 Task: Create a due date automation trigger when advanced on, 2 hours after a card is due add fields with custom field "Resume" set to a date between 1 and 7 working days ago.
Action: Mouse moved to (1105, 330)
Screenshot: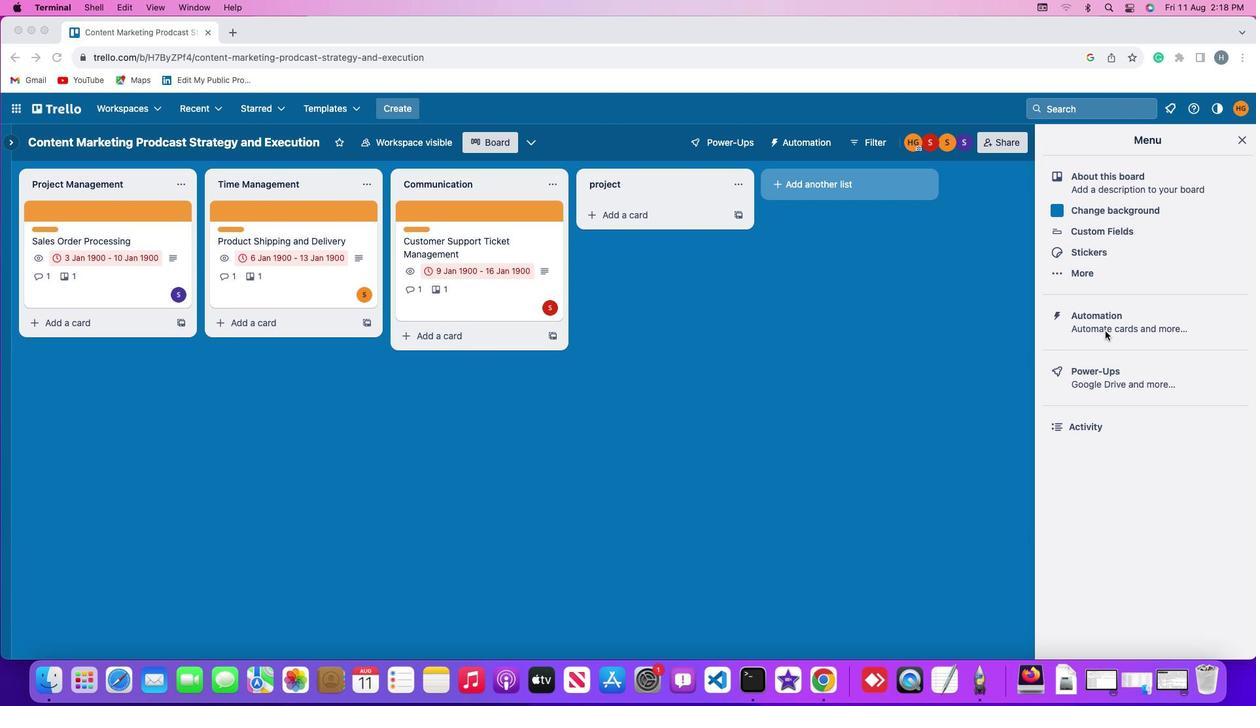 
Action: Mouse pressed left at (1105, 330)
Screenshot: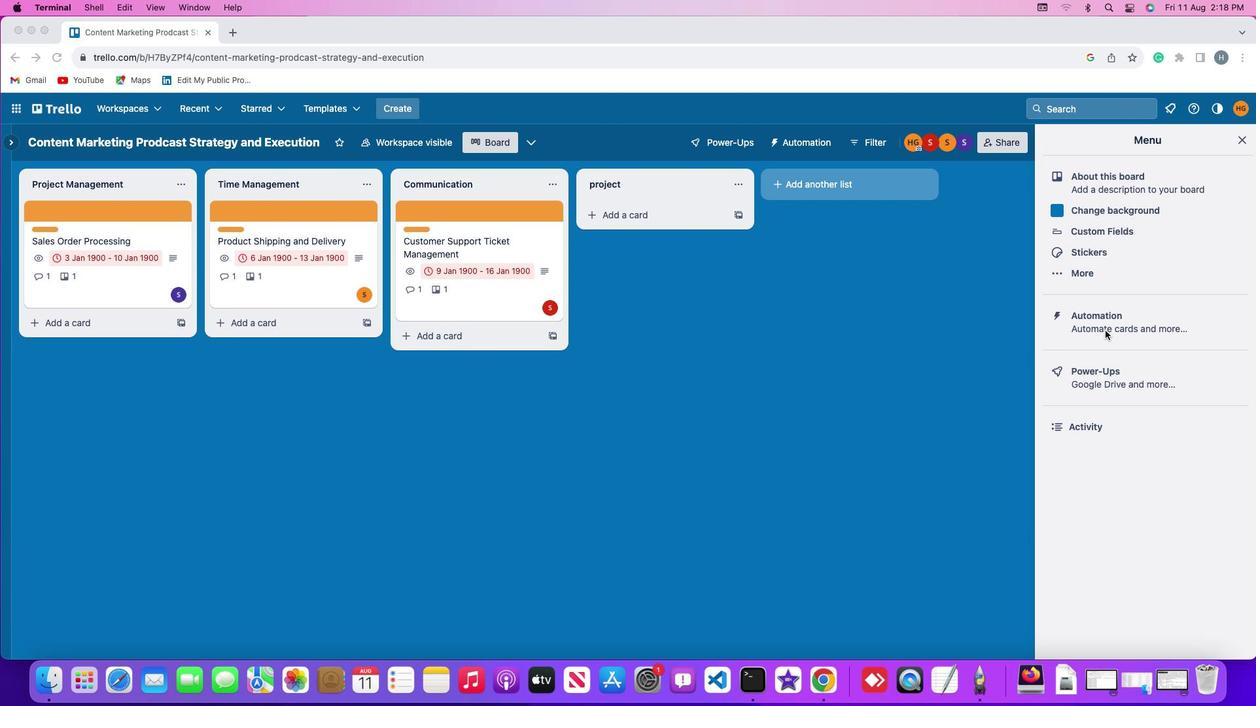 
Action: Mouse pressed left at (1105, 330)
Screenshot: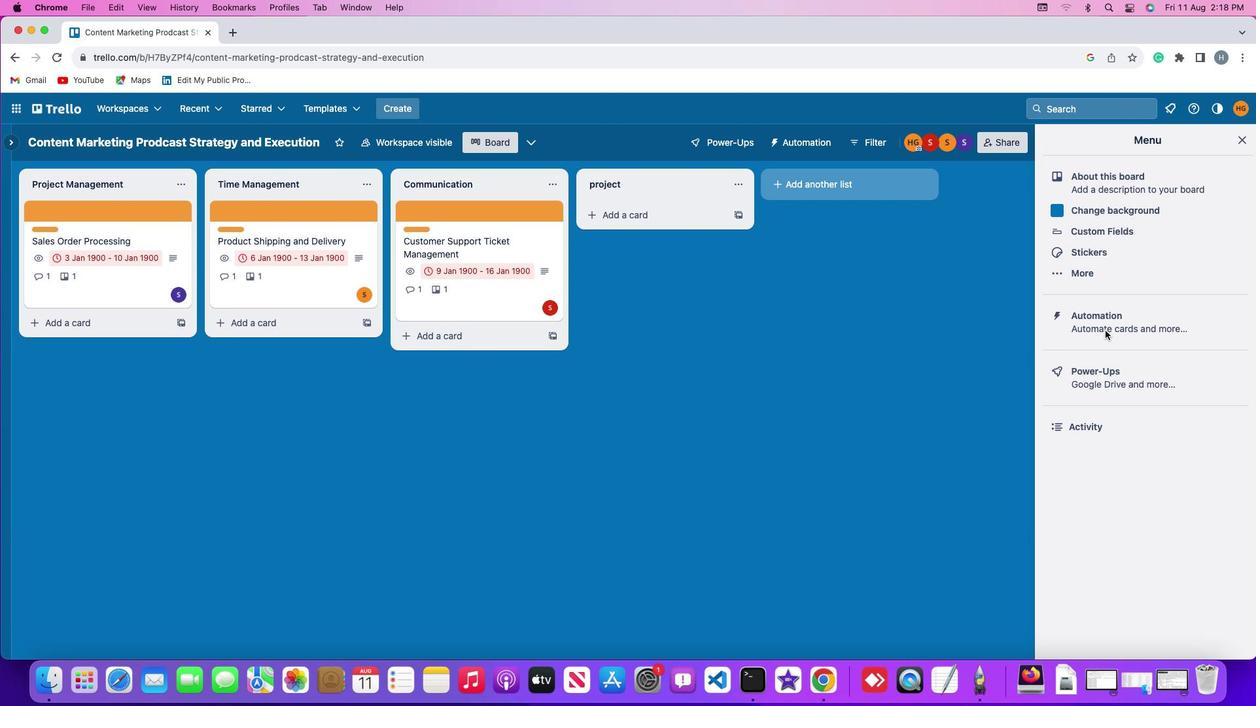 
Action: Mouse moved to (85, 308)
Screenshot: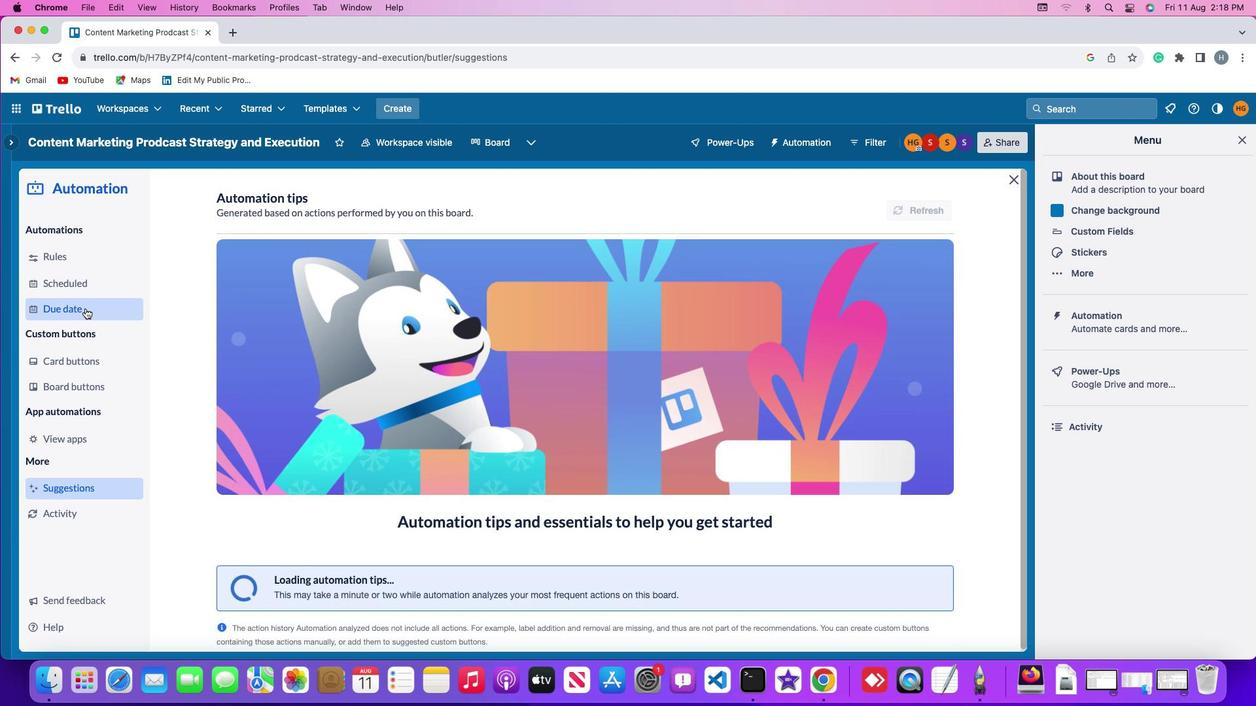 
Action: Mouse pressed left at (85, 308)
Screenshot: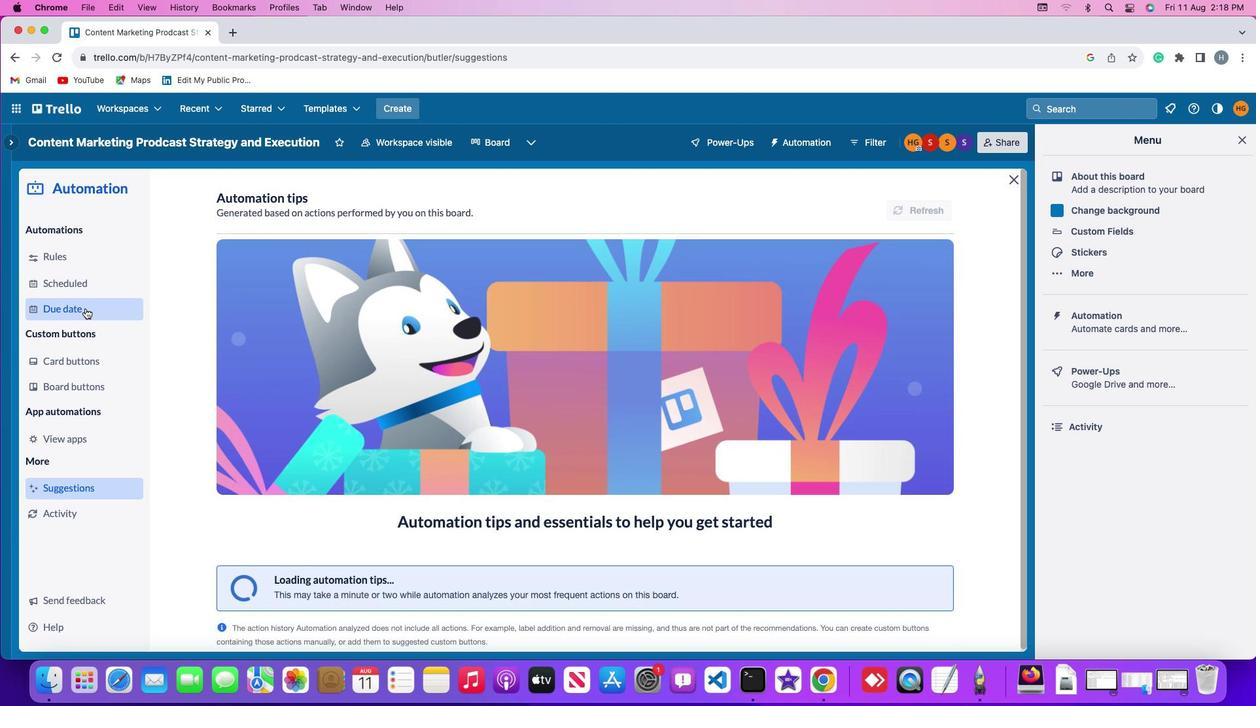 
Action: Mouse moved to (872, 195)
Screenshot: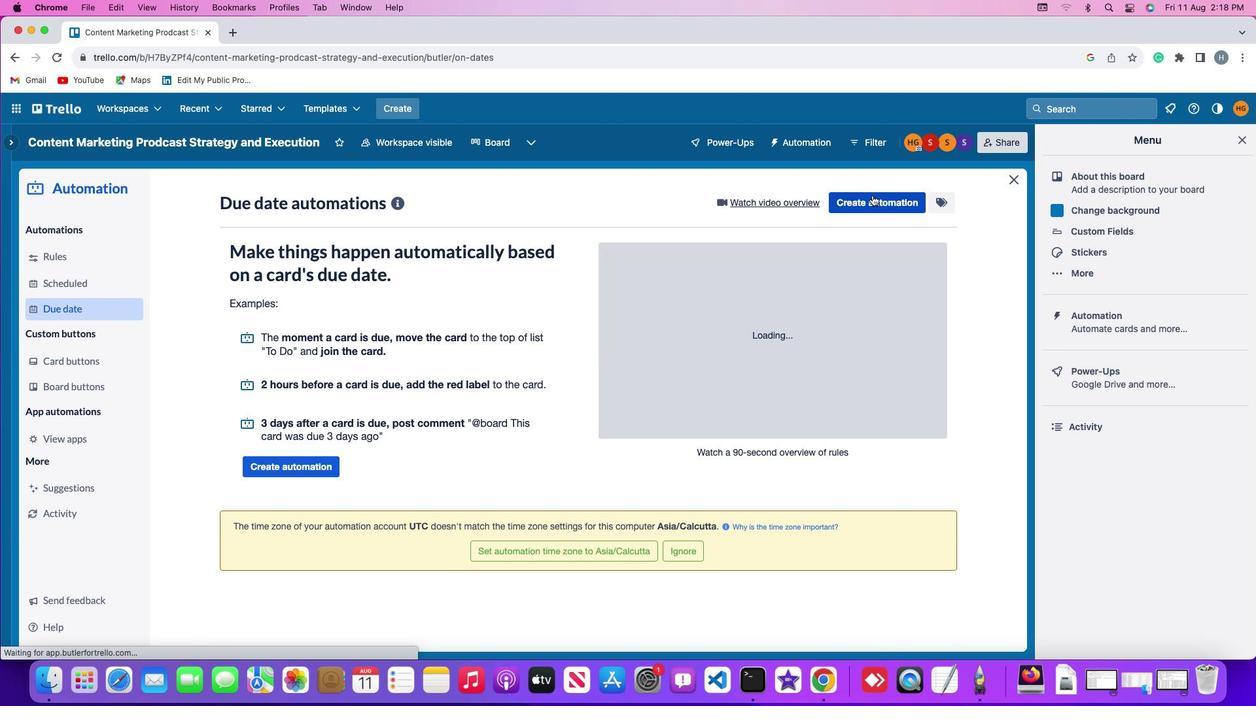 
Action: Mouse pressed left at (872, 195)
Screenshot: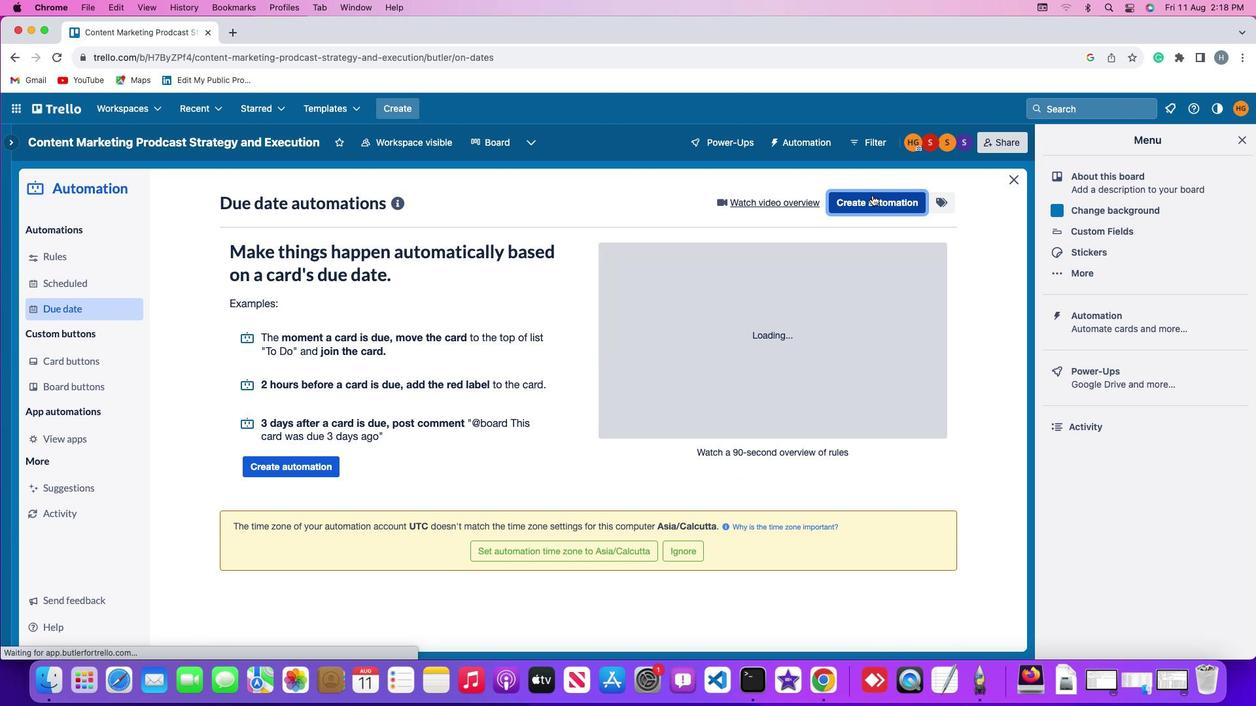 
Action: Mouse moved to (278, 325)
Screenshot: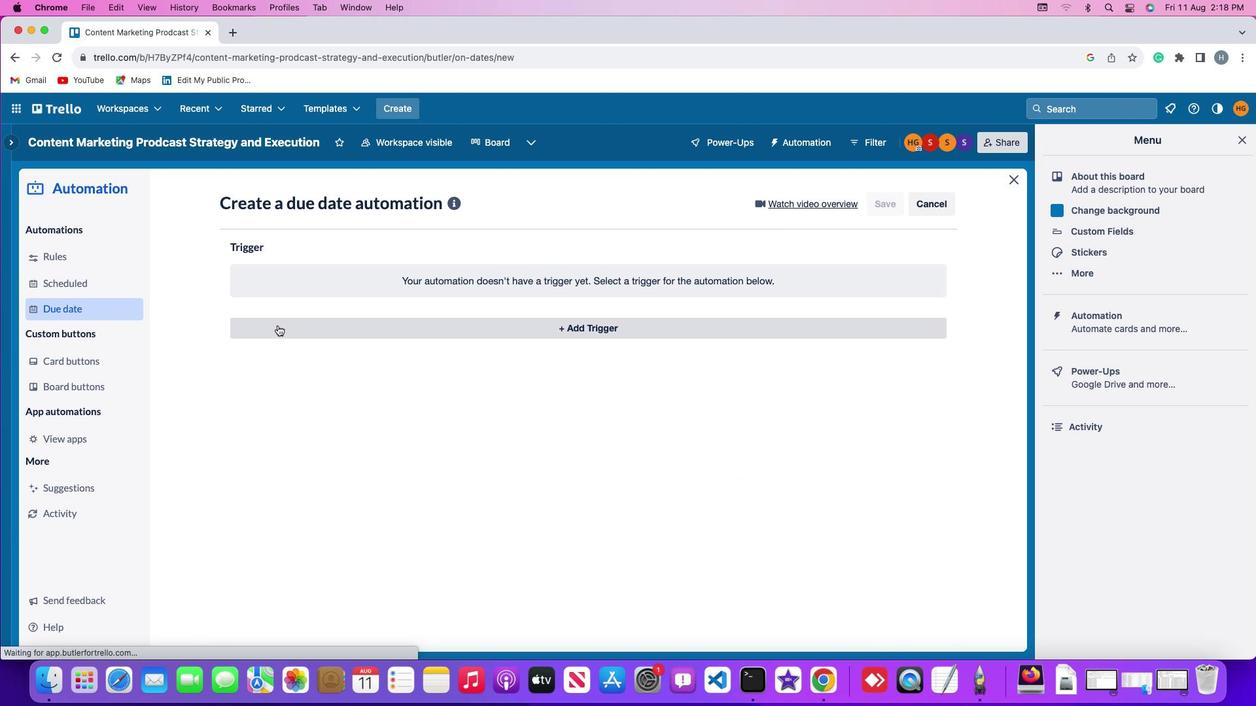 
Action: Mouse pressed left at (278, 325)
Screenshot: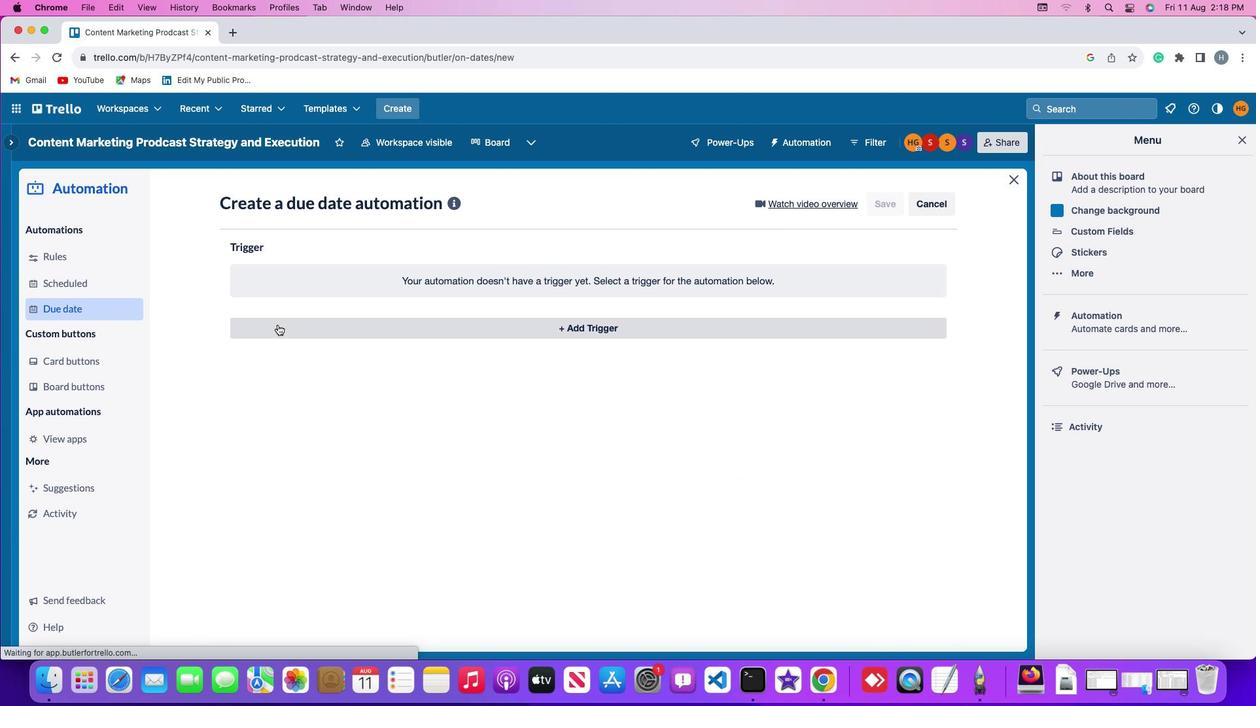 
Action: Mouse moved to (257, 524)
Screenshot: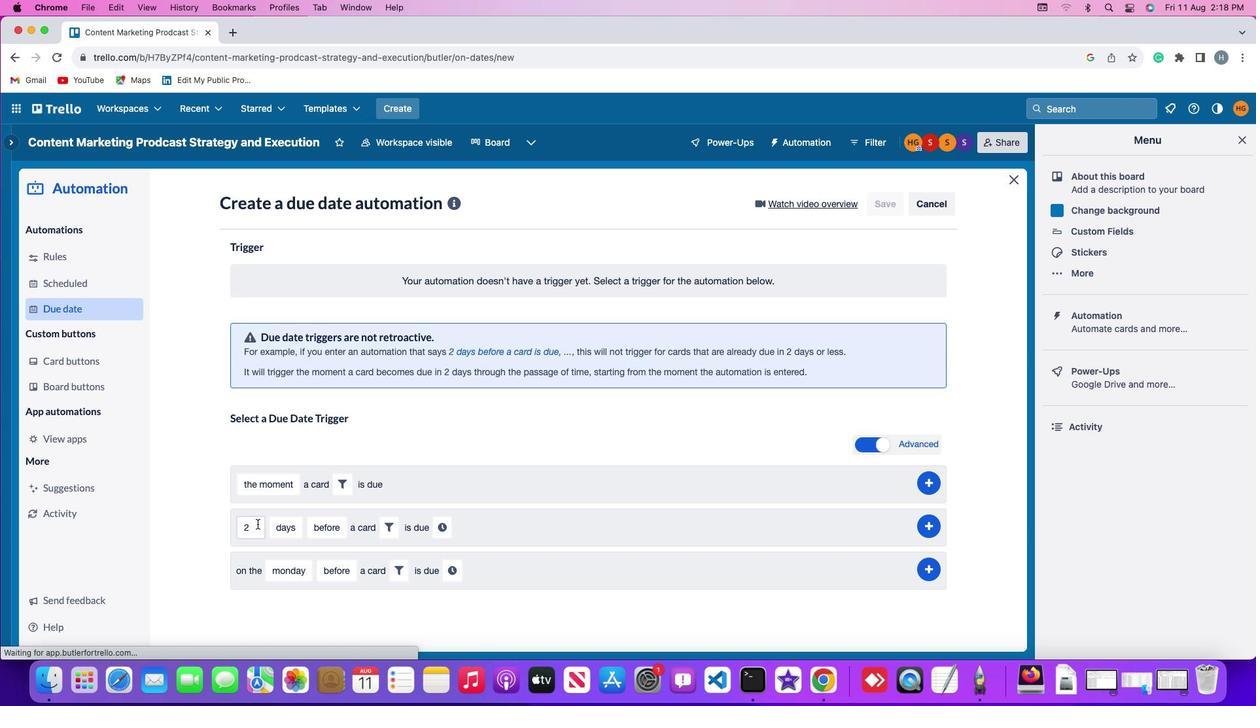 
Action: Mouse pressed left at (257, 524)
Screenshot: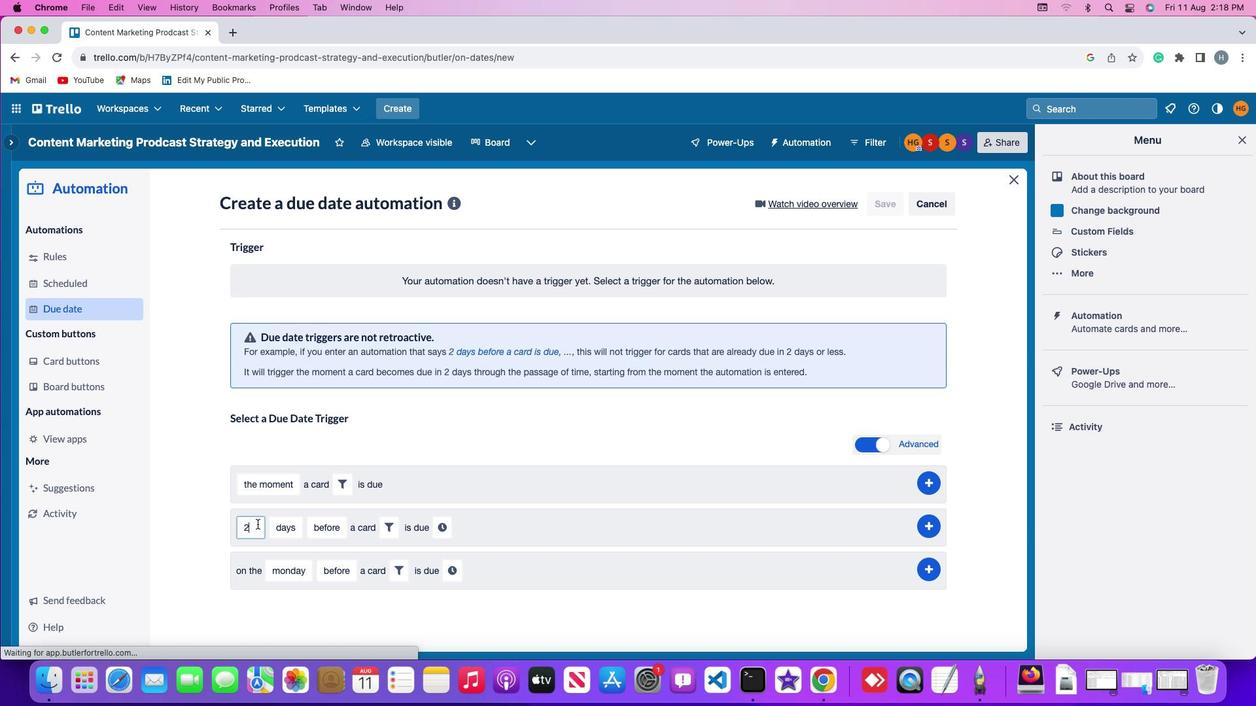 
Action: Mouse moved to (255, 523)
Screenshot: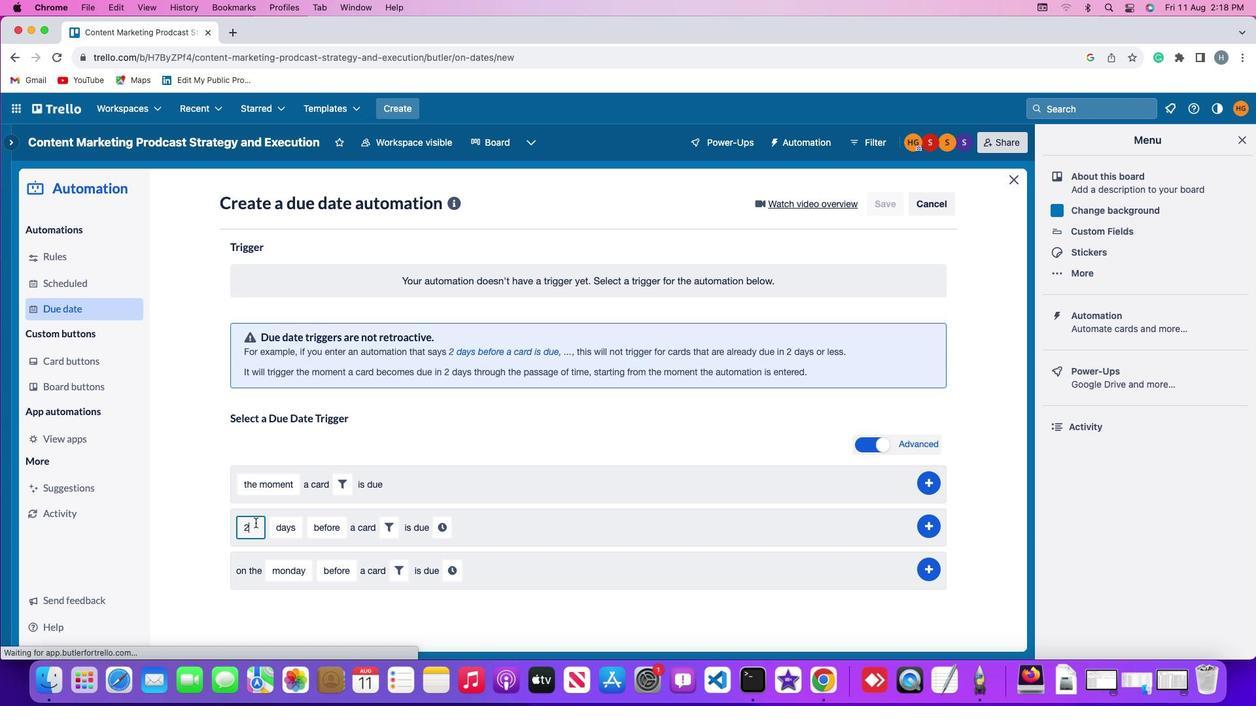 
Action: Key pressed Key.backspace
Screenshot: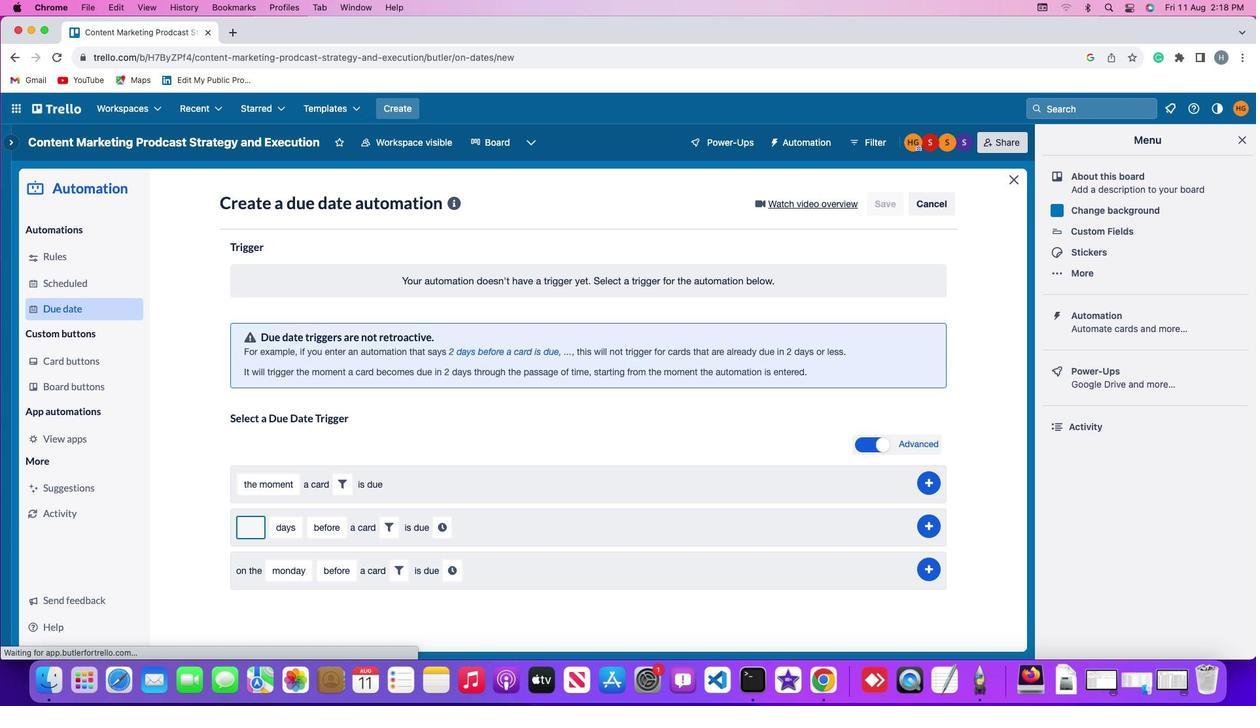 
Action: Mouse moved to (255, 524)
Screenshot: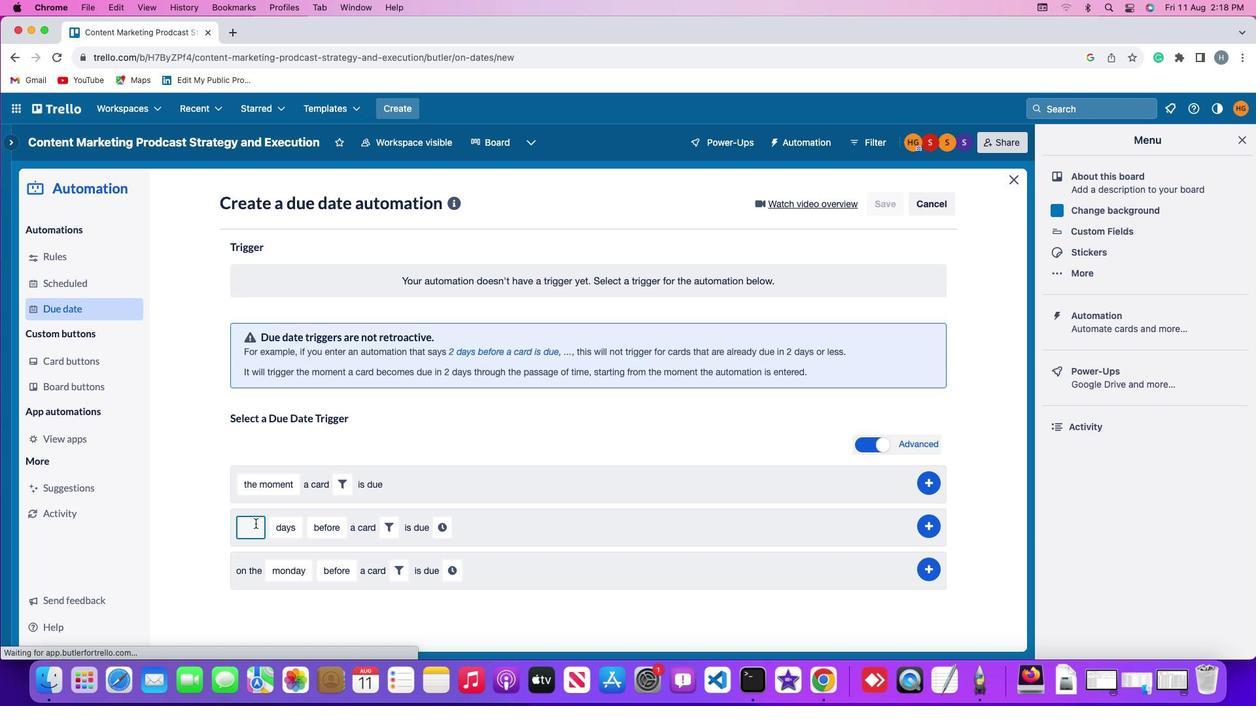 
Action: Key pressed '2'
Screenshot: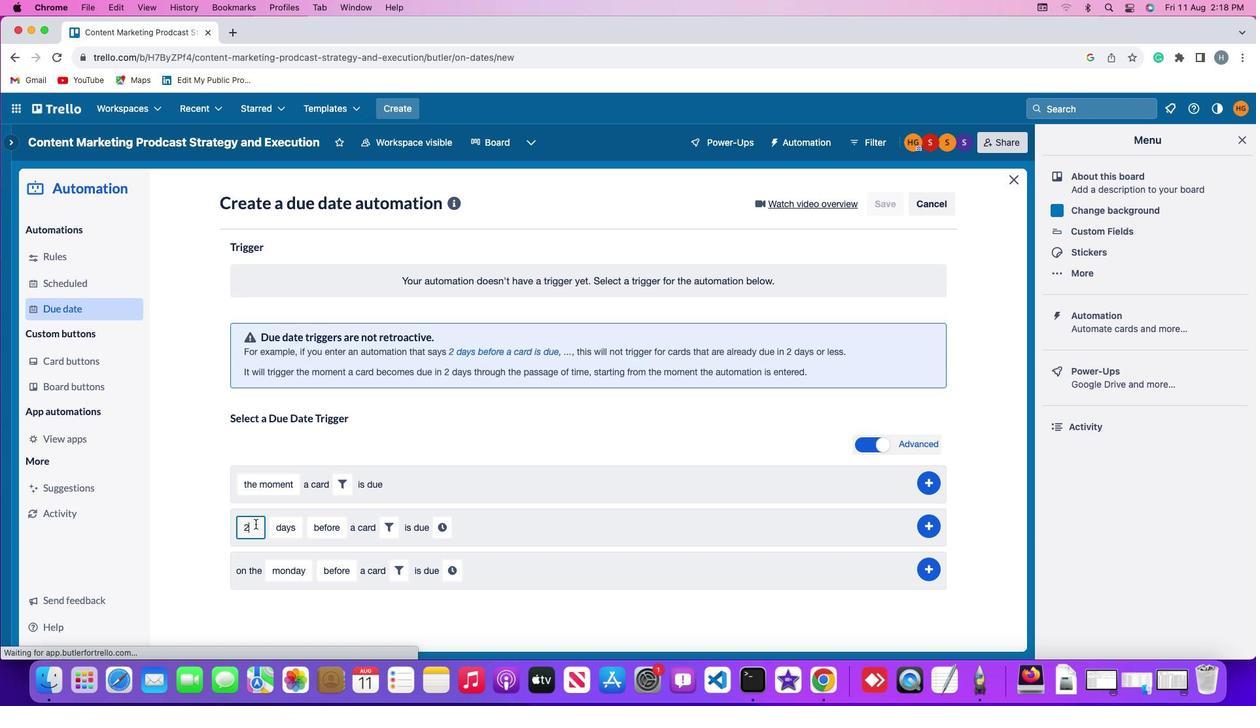 
Action: Mouse moved to (278, 531)
Screenshot: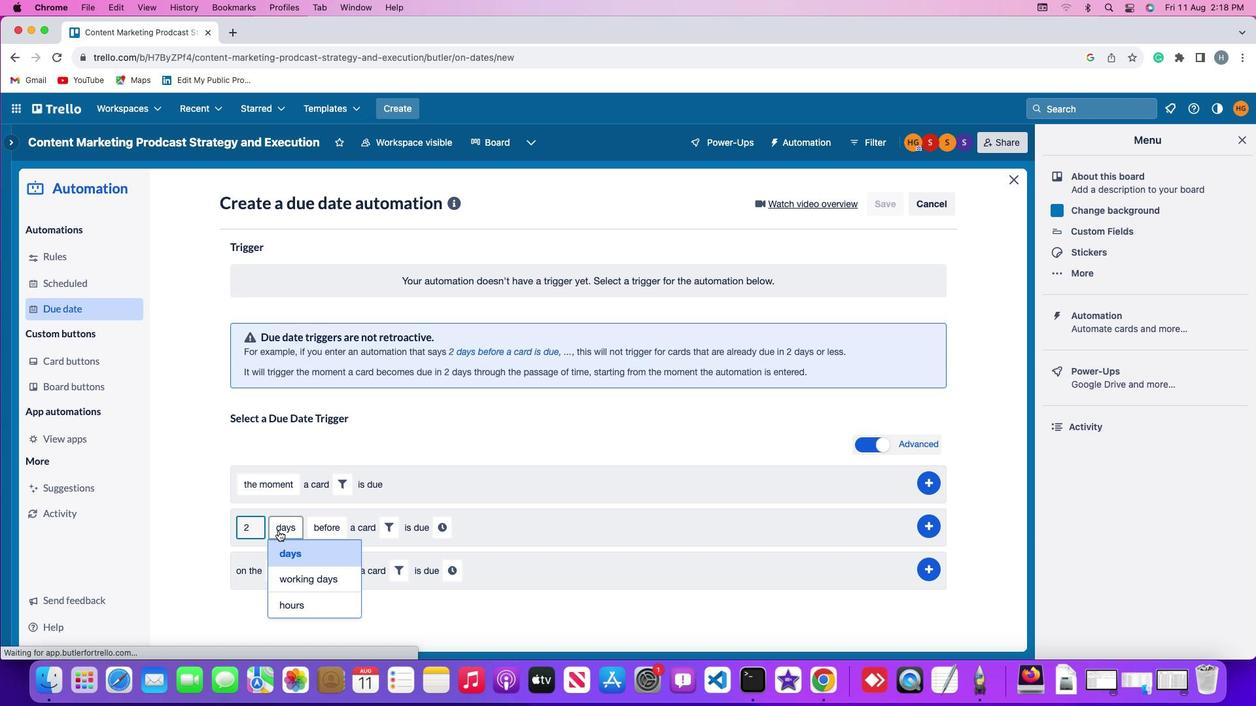 
Action: Mouse pressed left at (278, 531)
Screenshot: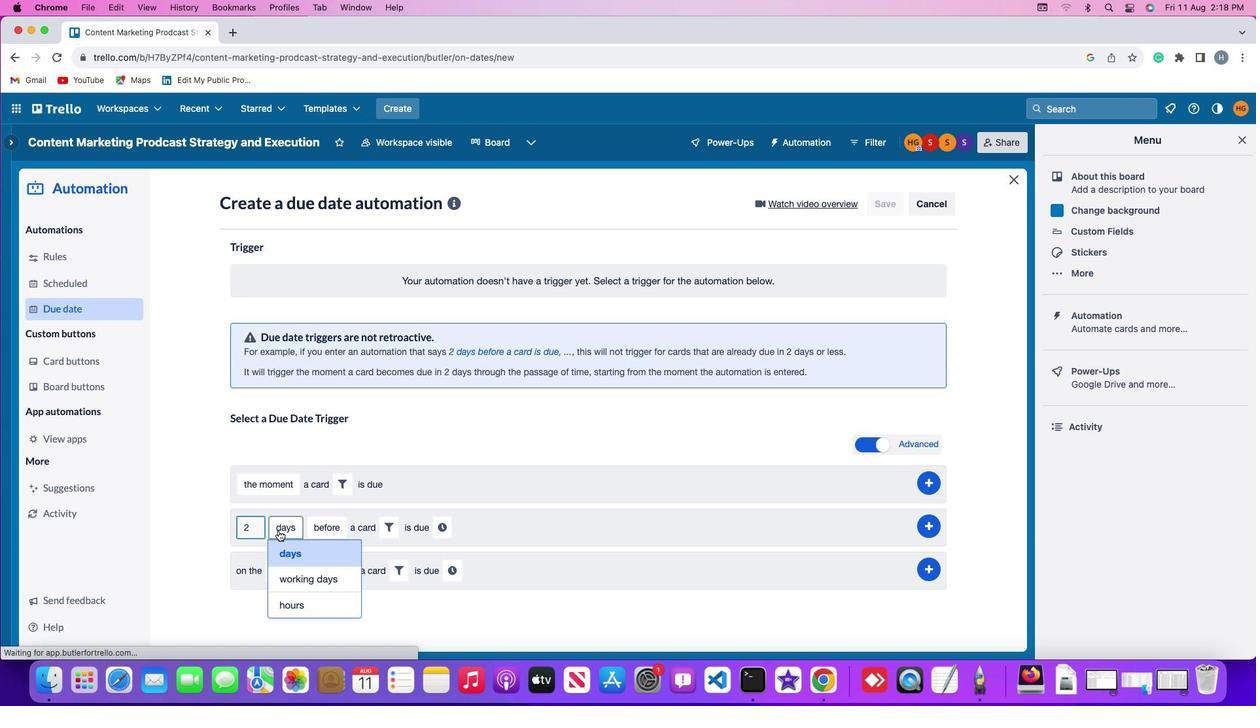 
Action: Mouse moved to (291, 603)
Screenshot: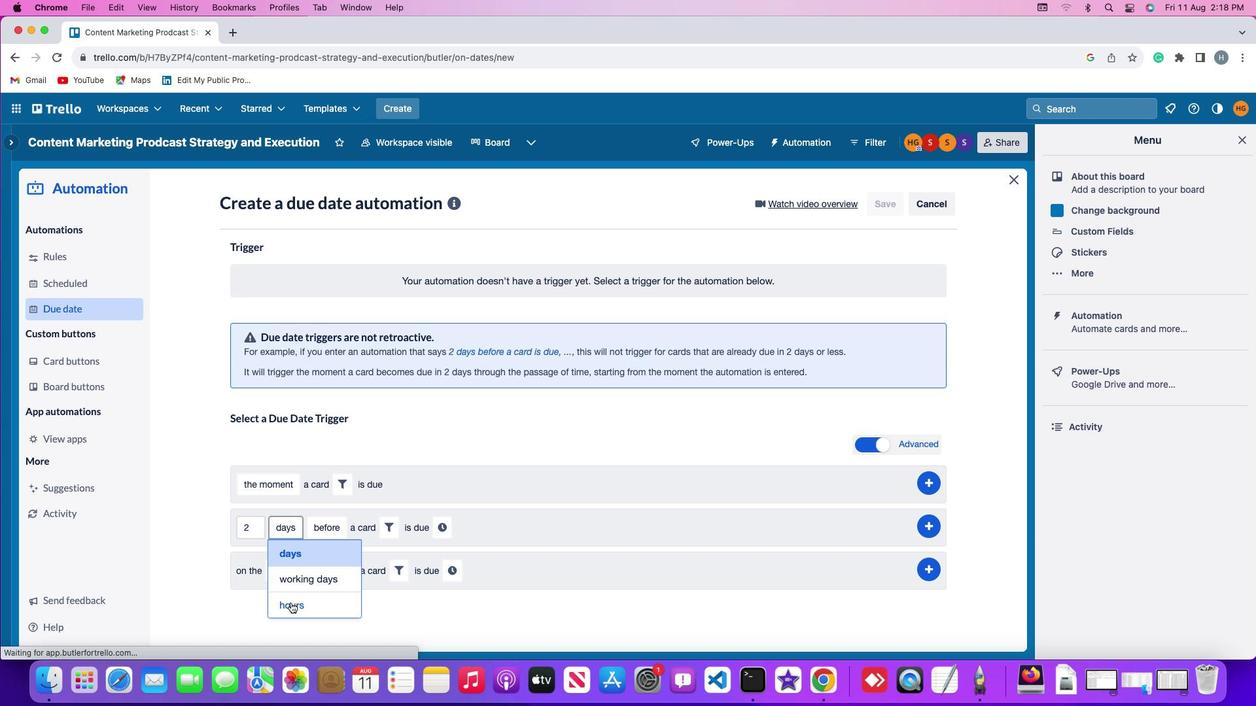 
Action: Mouse pressed left at (291, 603)
Screenshot: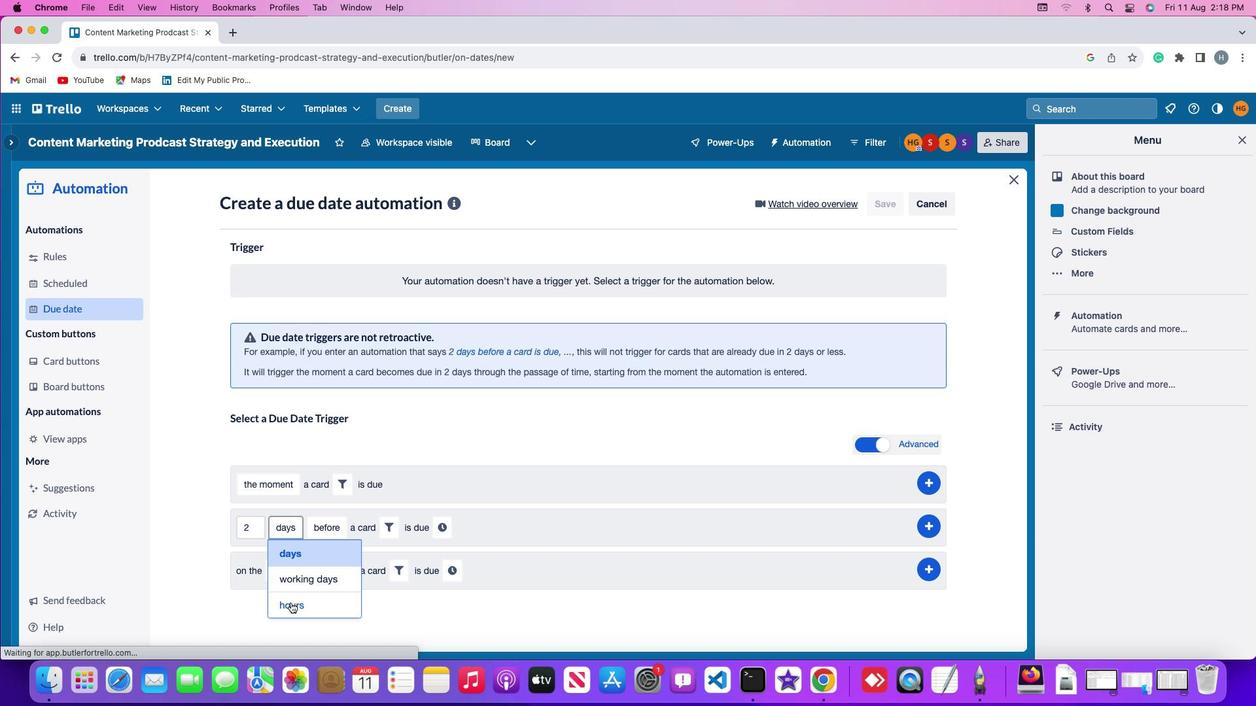
Action: Mouse moved to (329, 526)
Screenshot: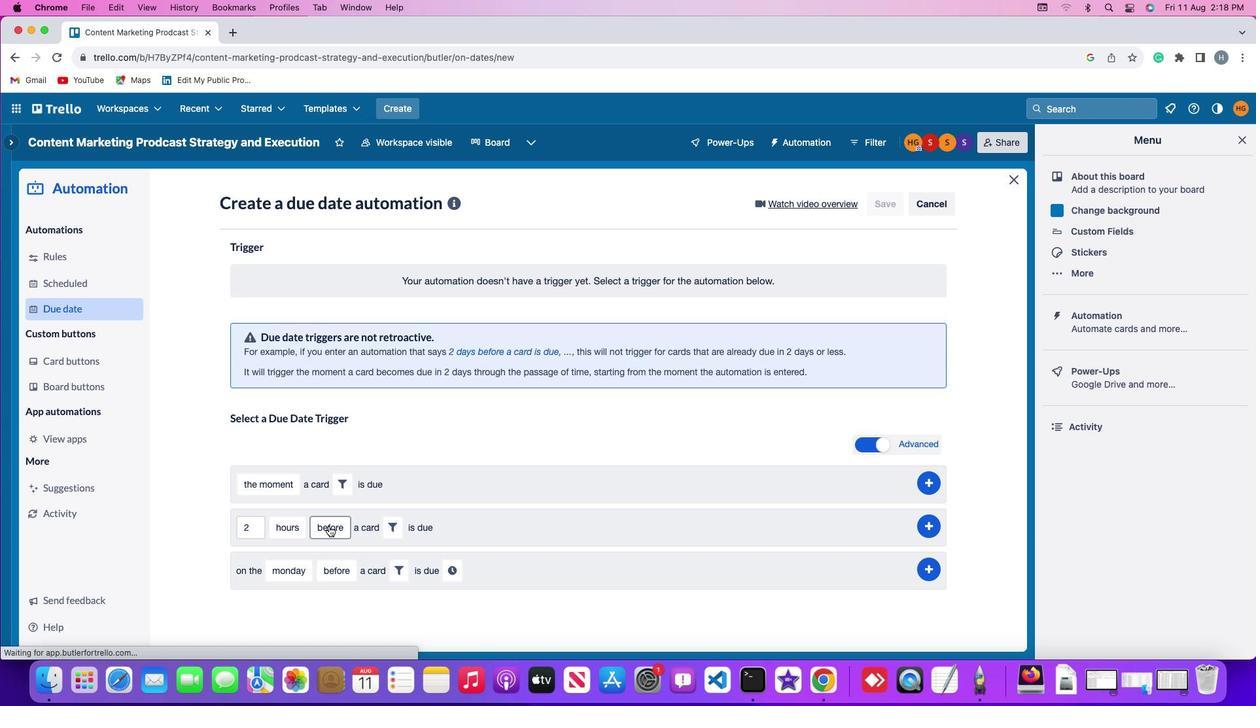 
Action: Mouse pressed left at (329, 526)
Screenshot: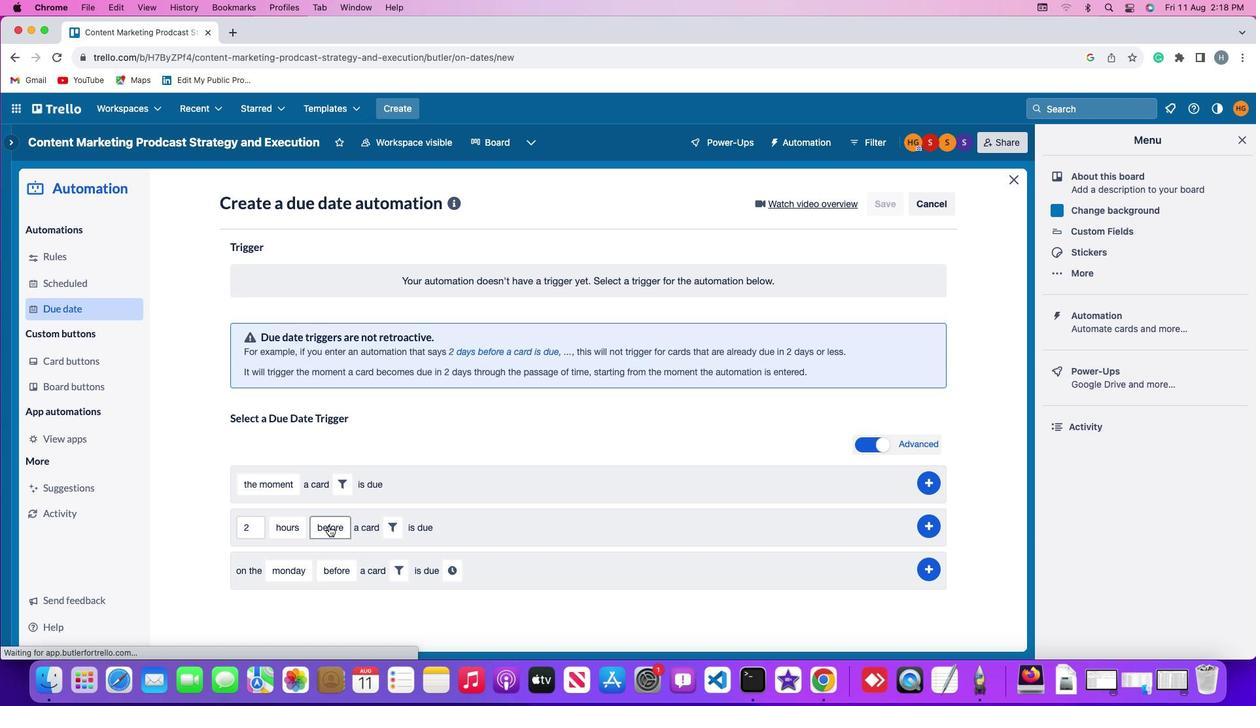 
Action: Mouse moved to (341, 577)
Screenshot: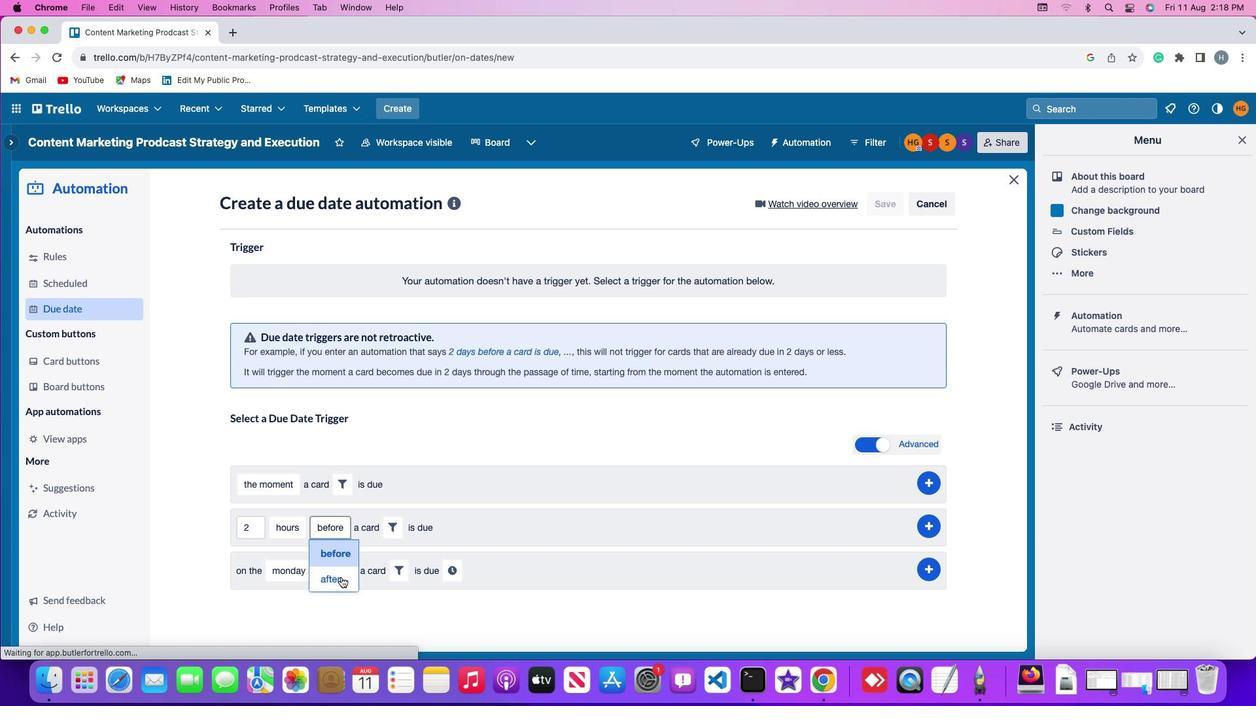 
Action: Mouse pressed left at (341, 577)
Screenshot: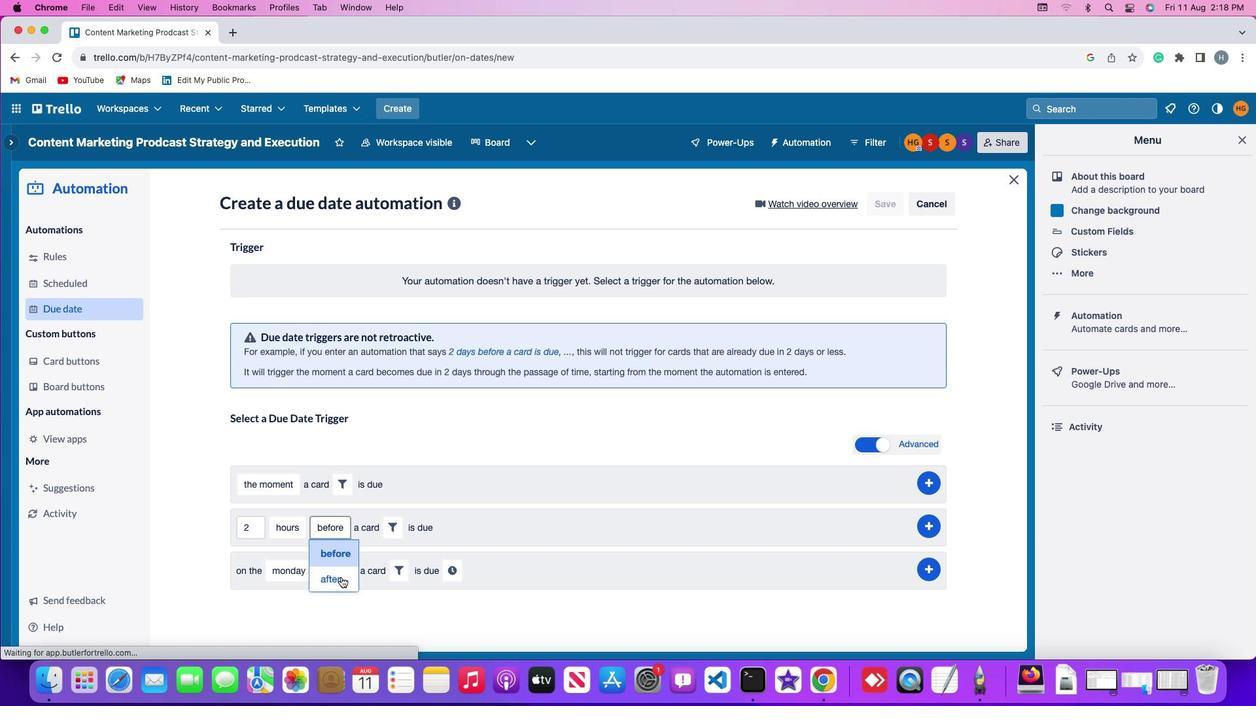 
Action: Mouse moved to (378, 529)
Screenshot: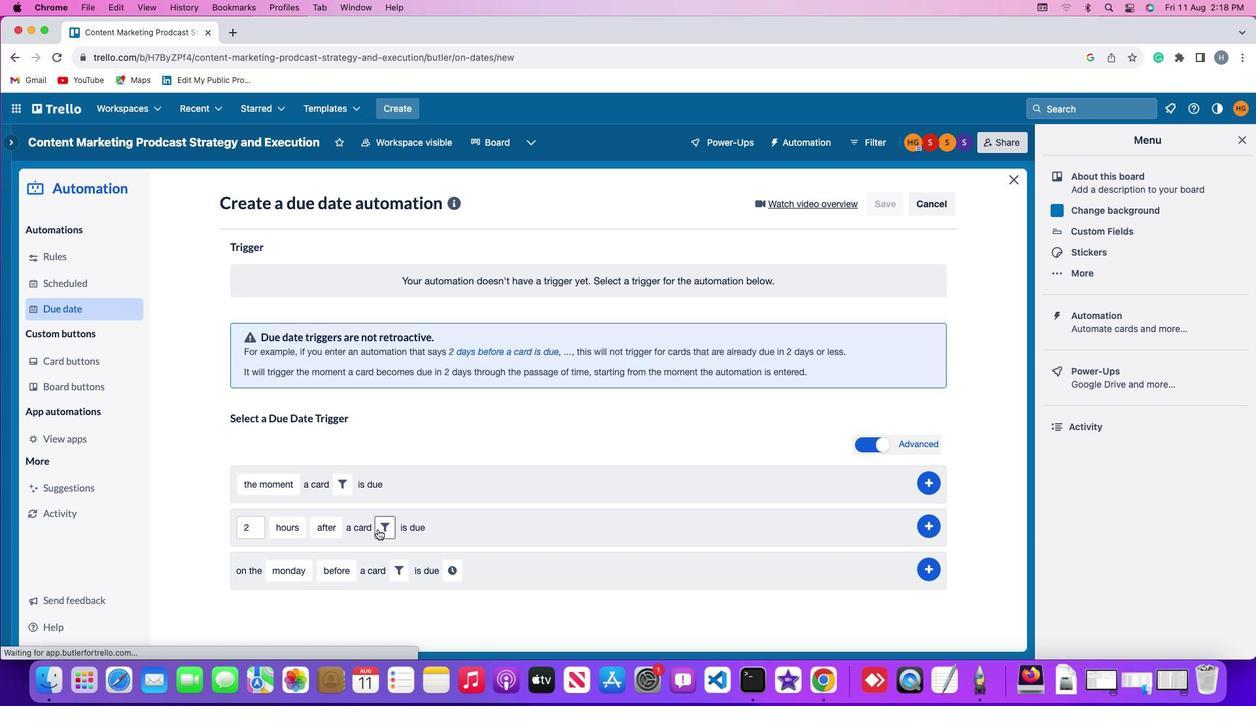 
Action: Mouse pressed left at (378, 529)
Screenshot: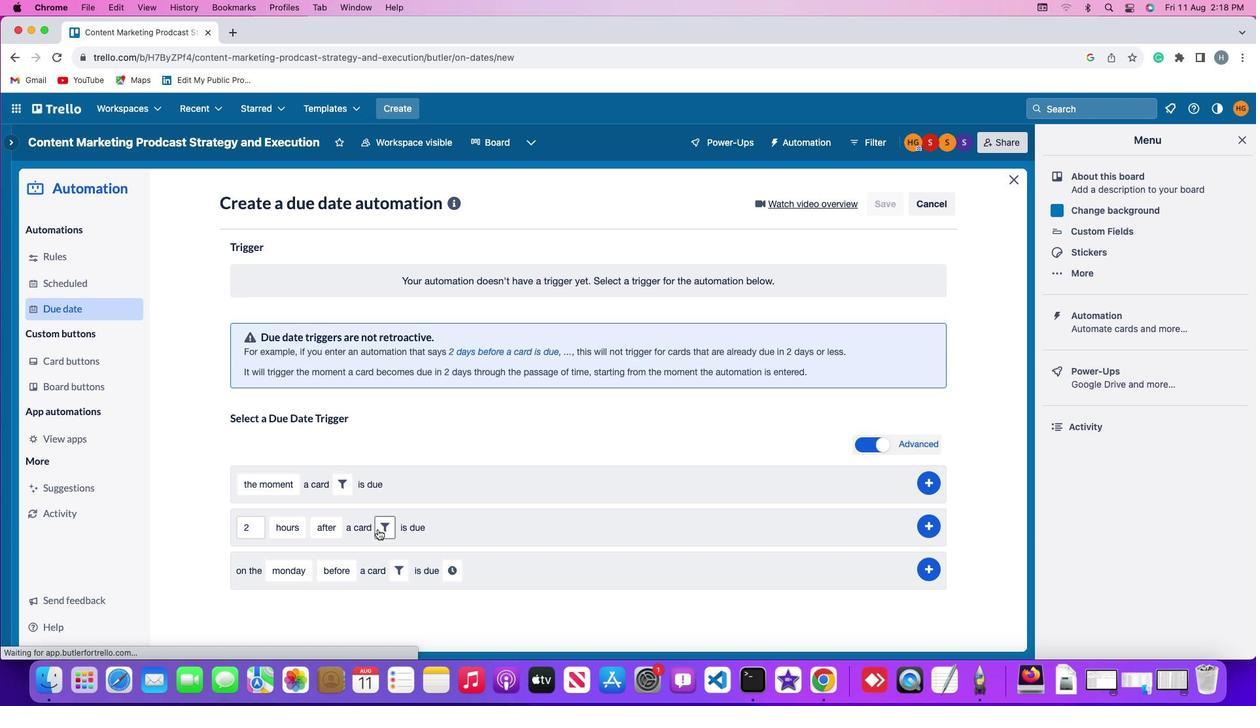 
Action: Mouse moved to (590, 572)
Screenshot: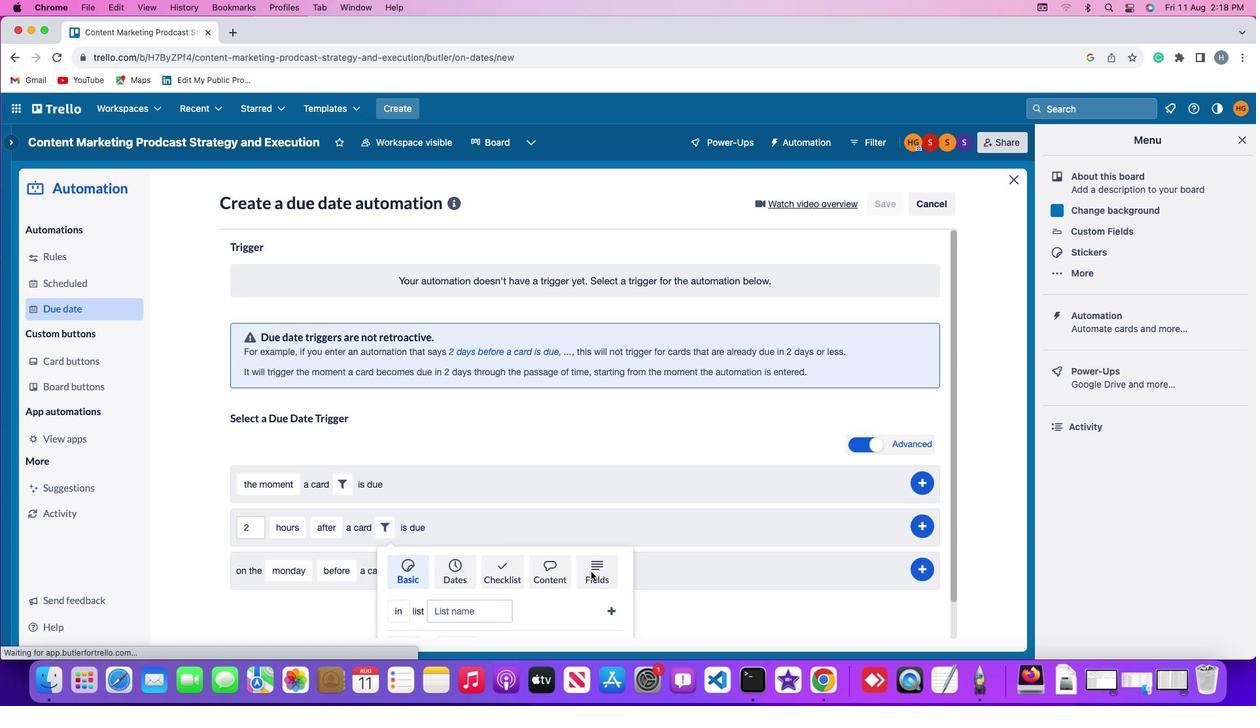
Action: Mouse pressed left at (590, 572)
Screenshot: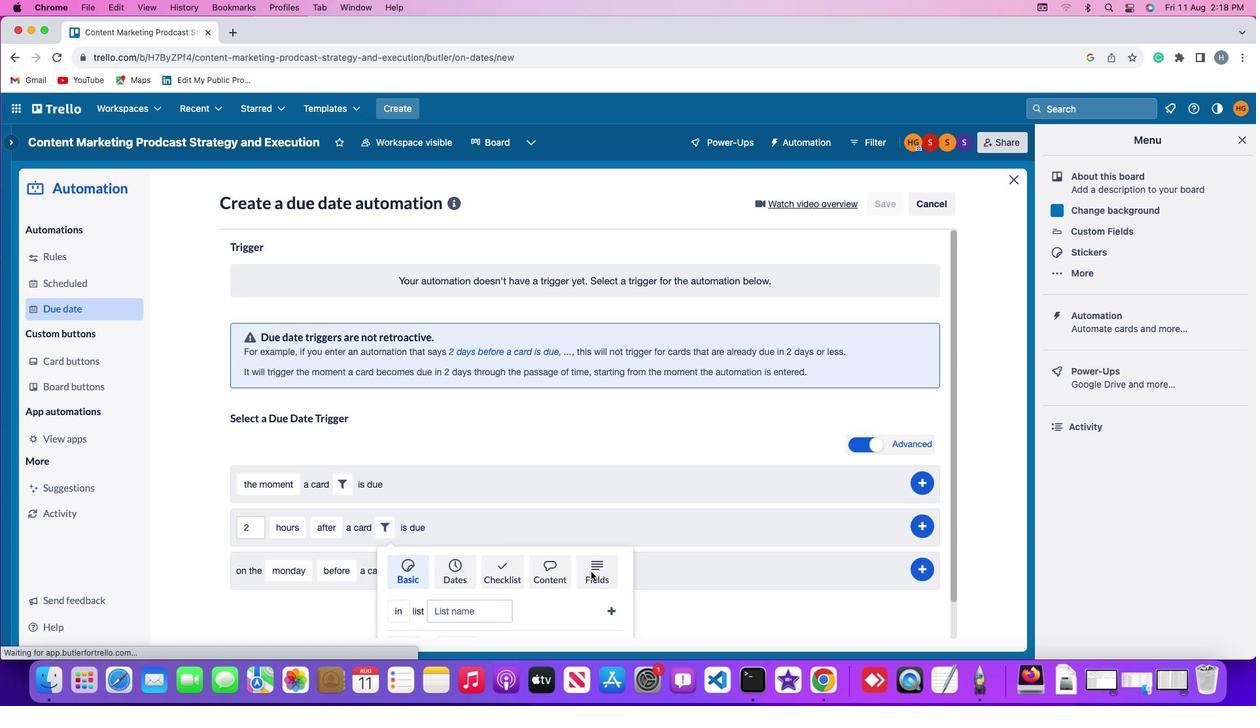 
Action: Mouse moved to (341, 599)
Screenshot: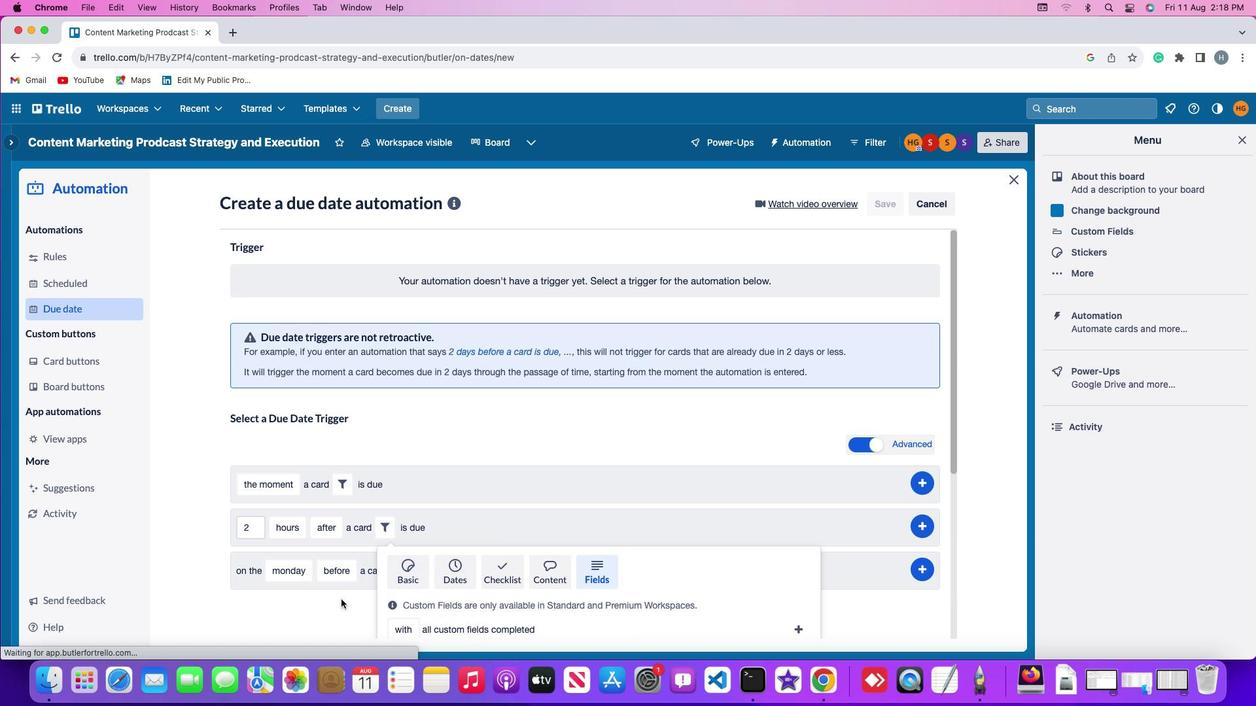 
Action: Mouse scrolled (341, 599) with delta (0, 0)
Screenshot: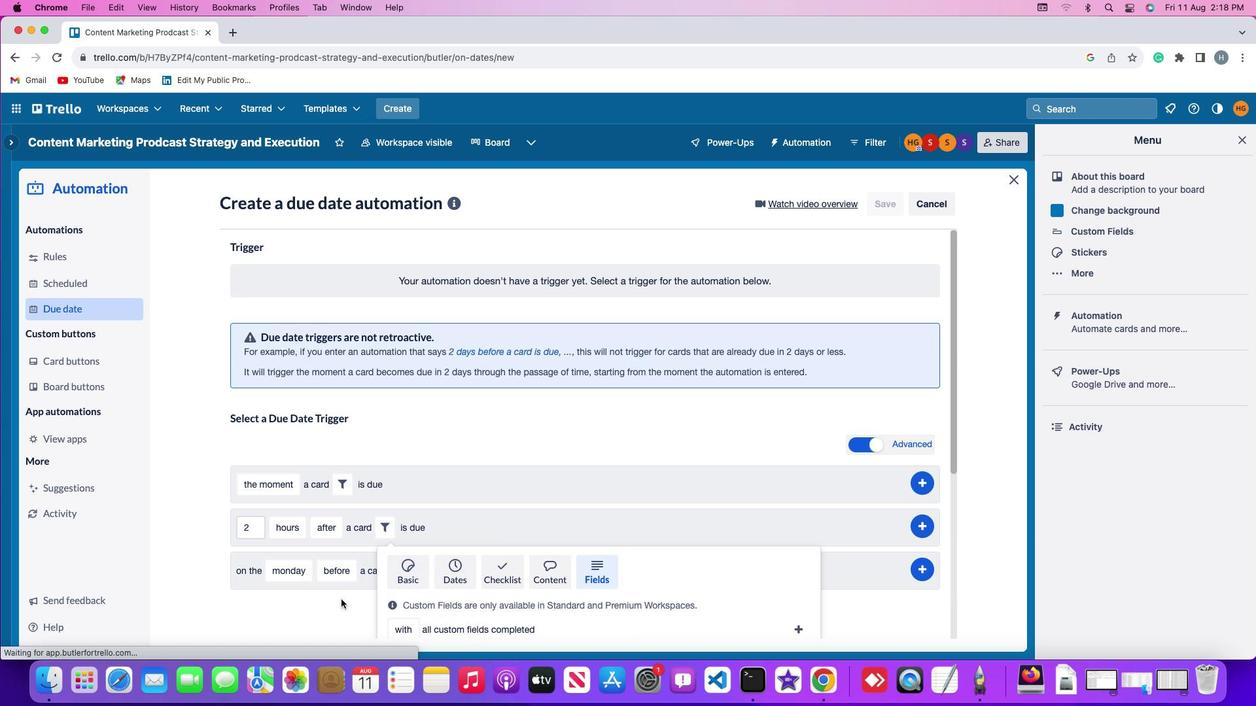 
Action: Mouse scrolled (341, 599) with delta (0, 0)
Screenshot: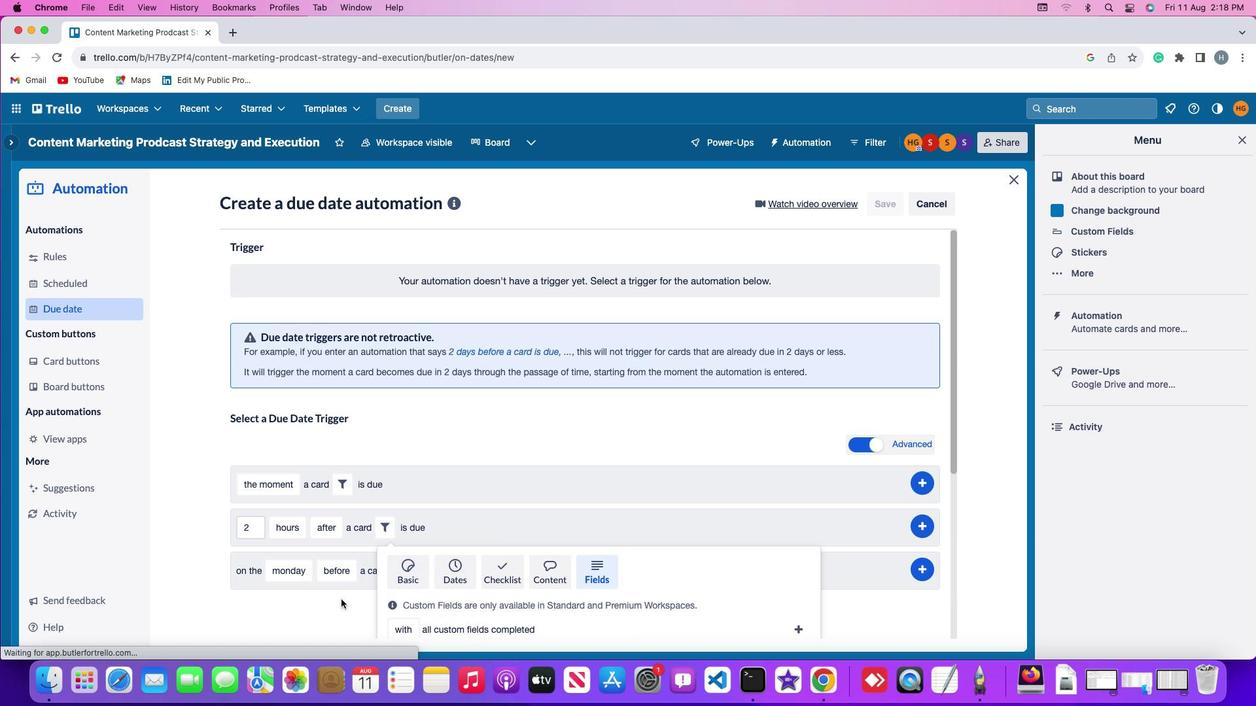 
Action: Mouse scrolled (341, 599) with delta (0, -1)
Screenshot: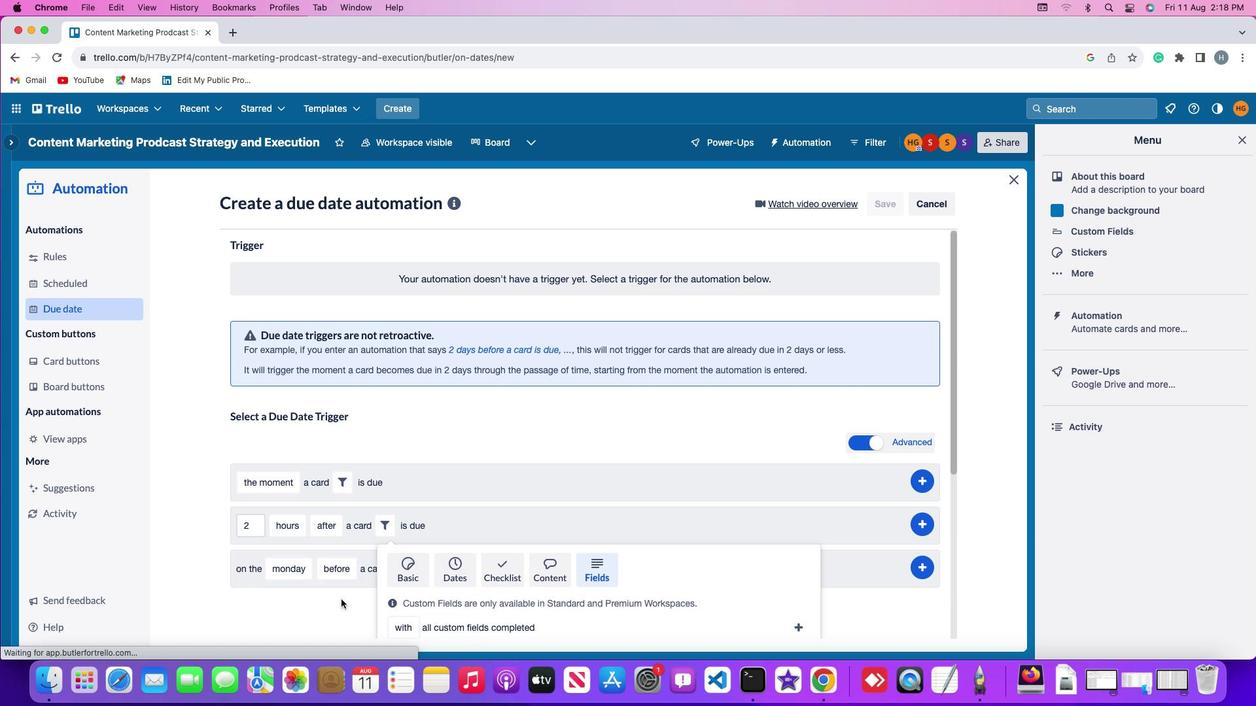 
Action: Mouse scrolled (341, 599) with delta (0, -2)
Screenshot: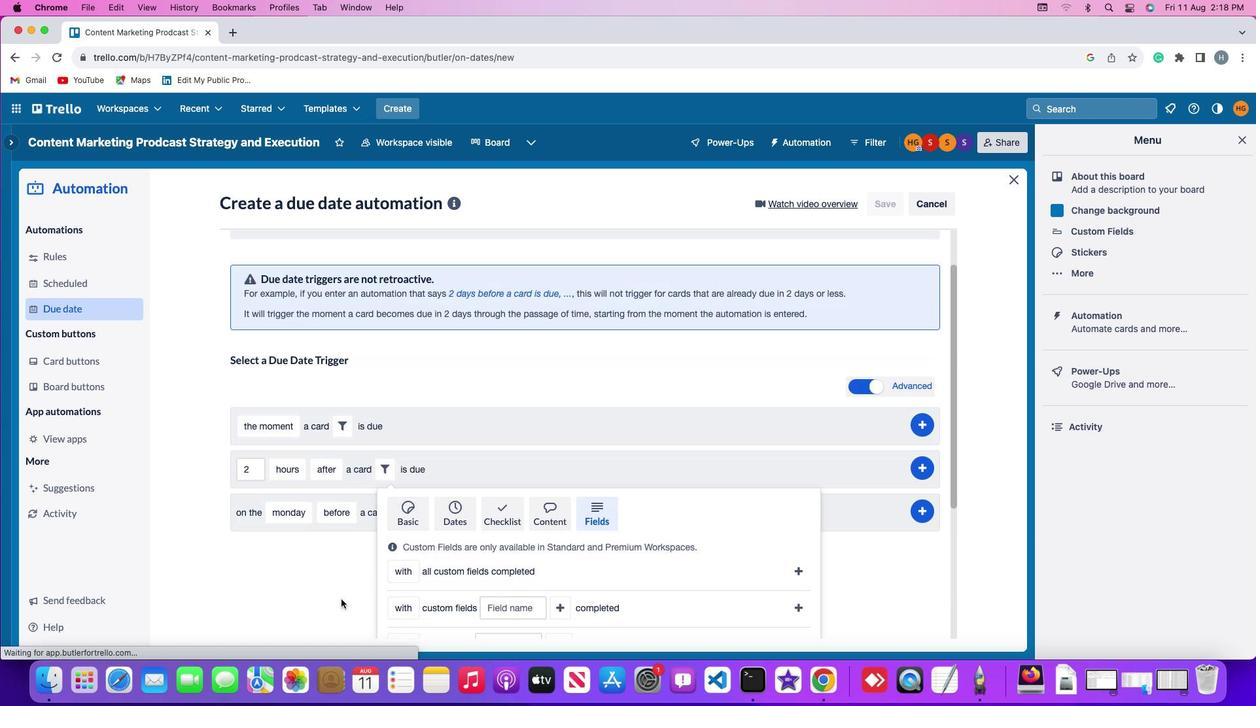 
Action: Mouse scrolled (341, 599) with delta (0, -3)
Screenshot: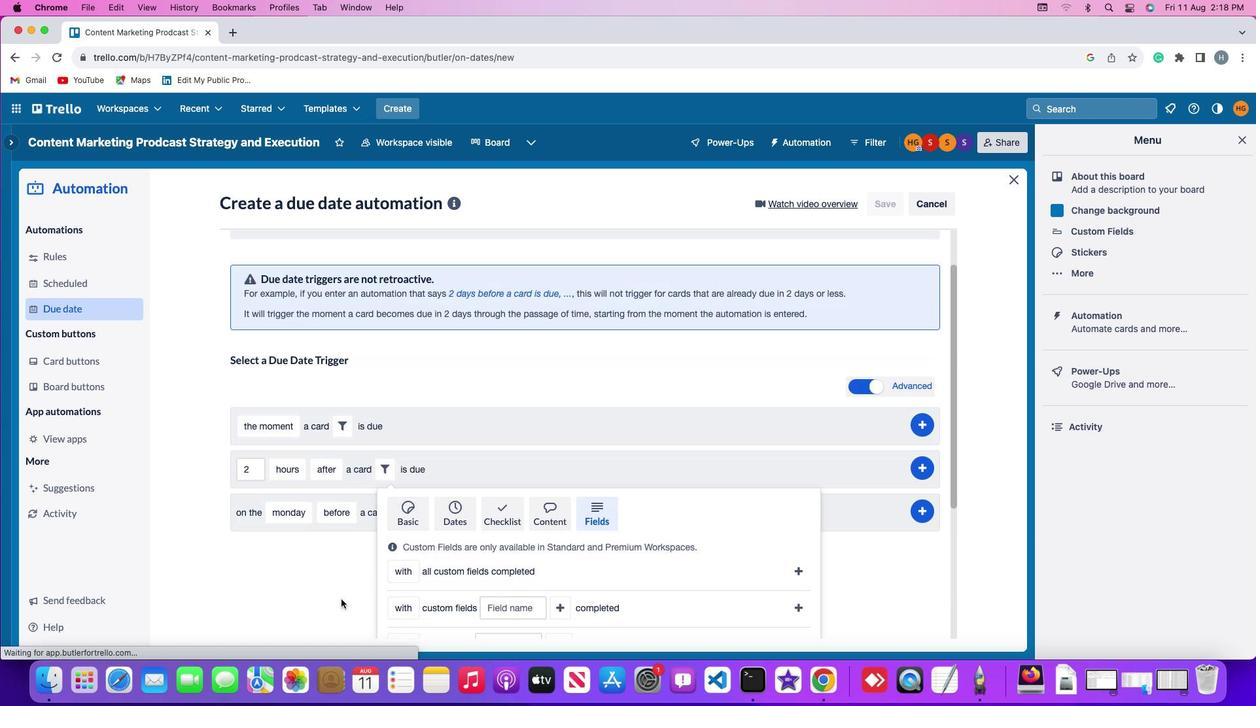 
Action: Mouse moved to (340, 599)
Screenshot: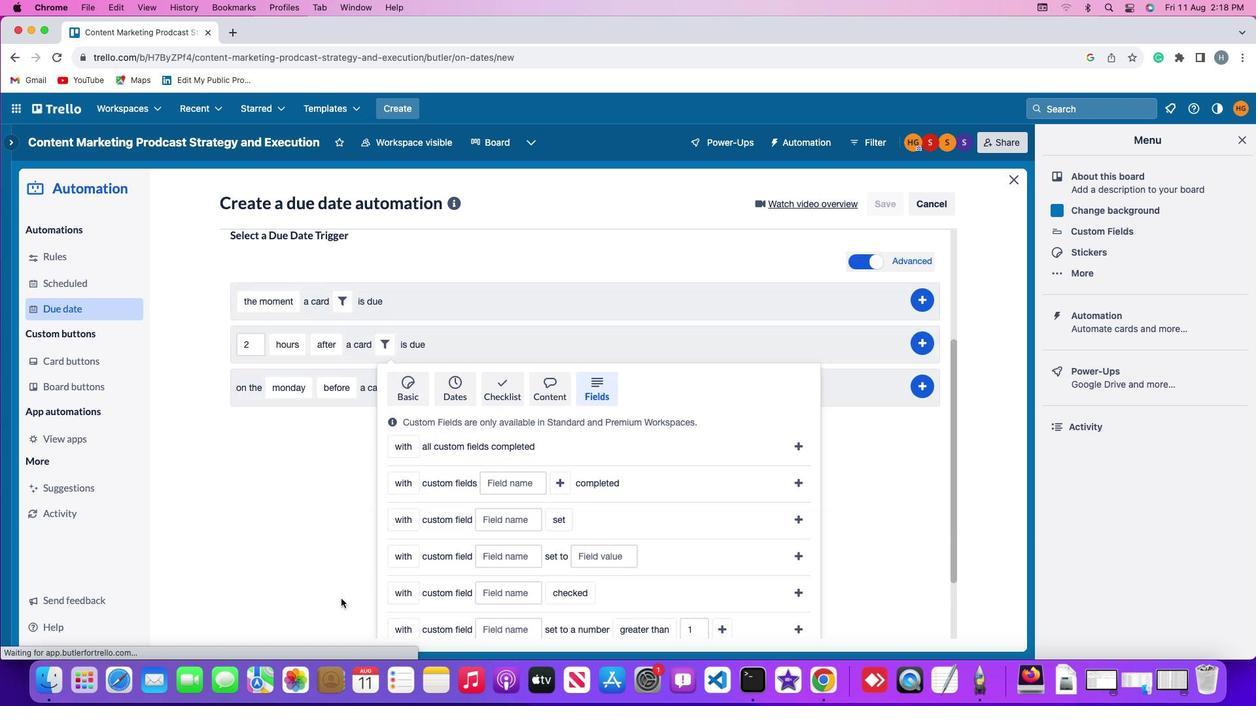 
Action: Mouse scrolled (340, 599) with delta (0, -3)
Screenshot: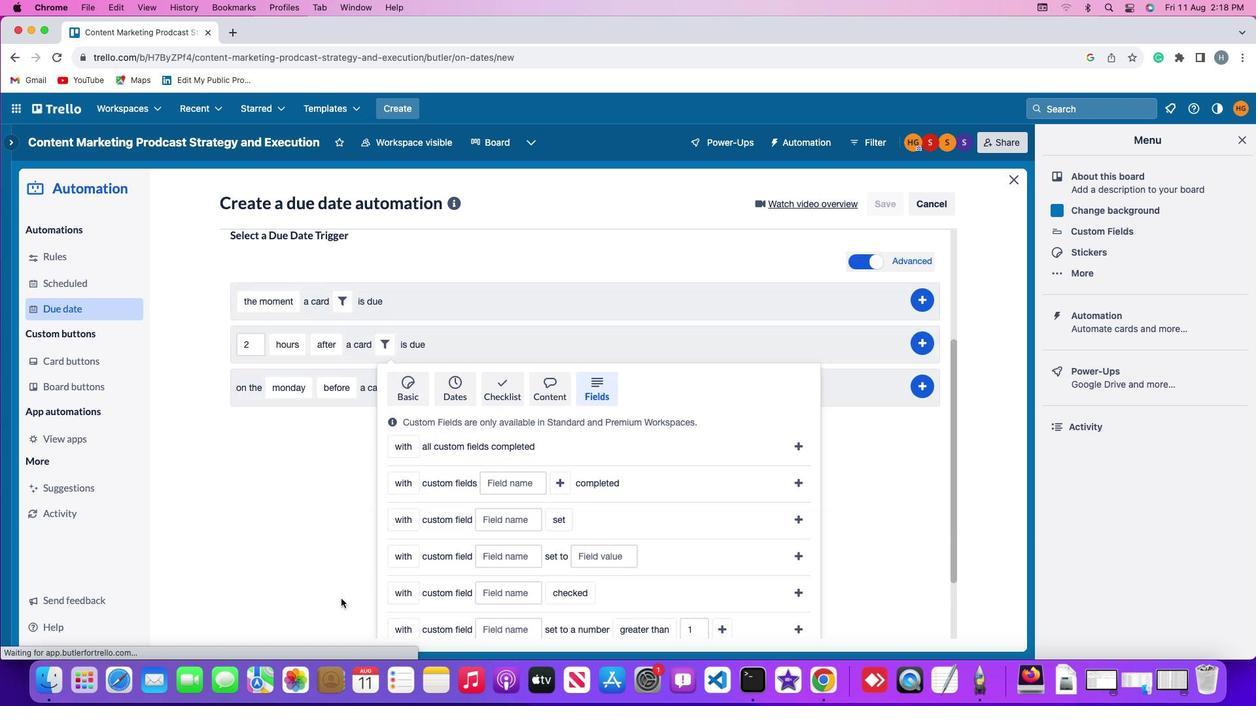 
Action: Mouse moved to (340, 598)
Screenshot: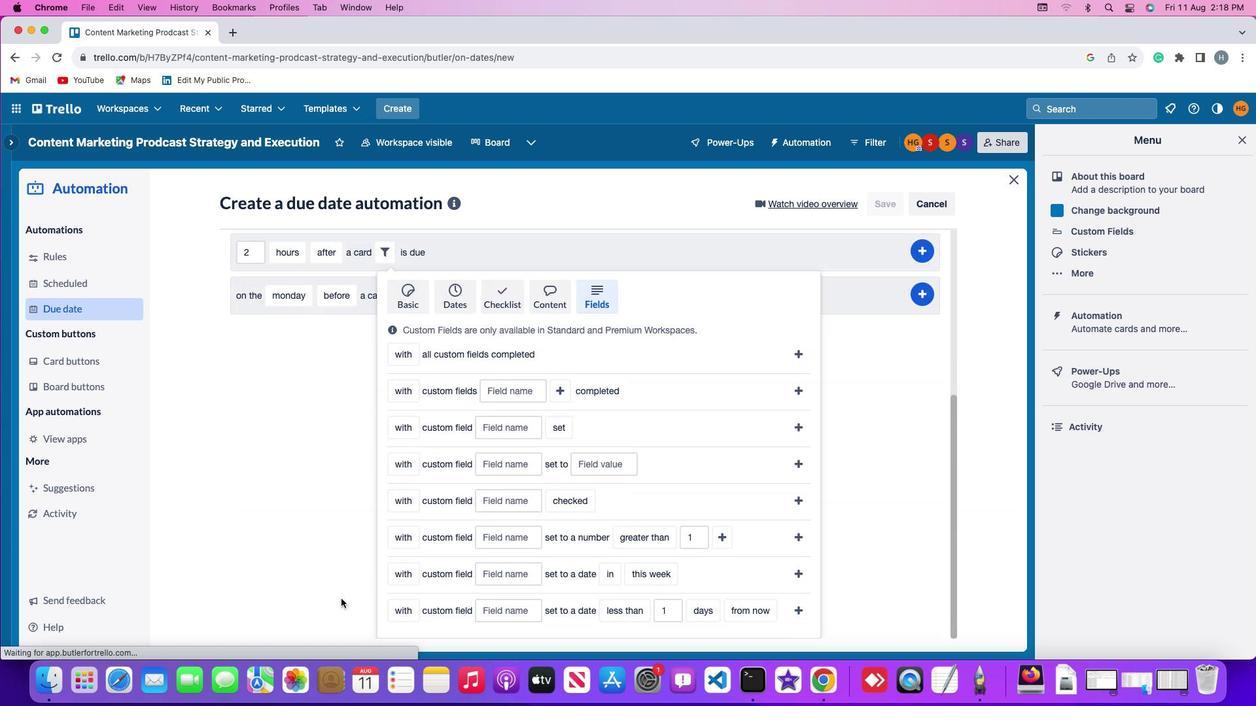 
Action: Mouse scrolled (340, 598) with delta (0, 0)
Screenshot: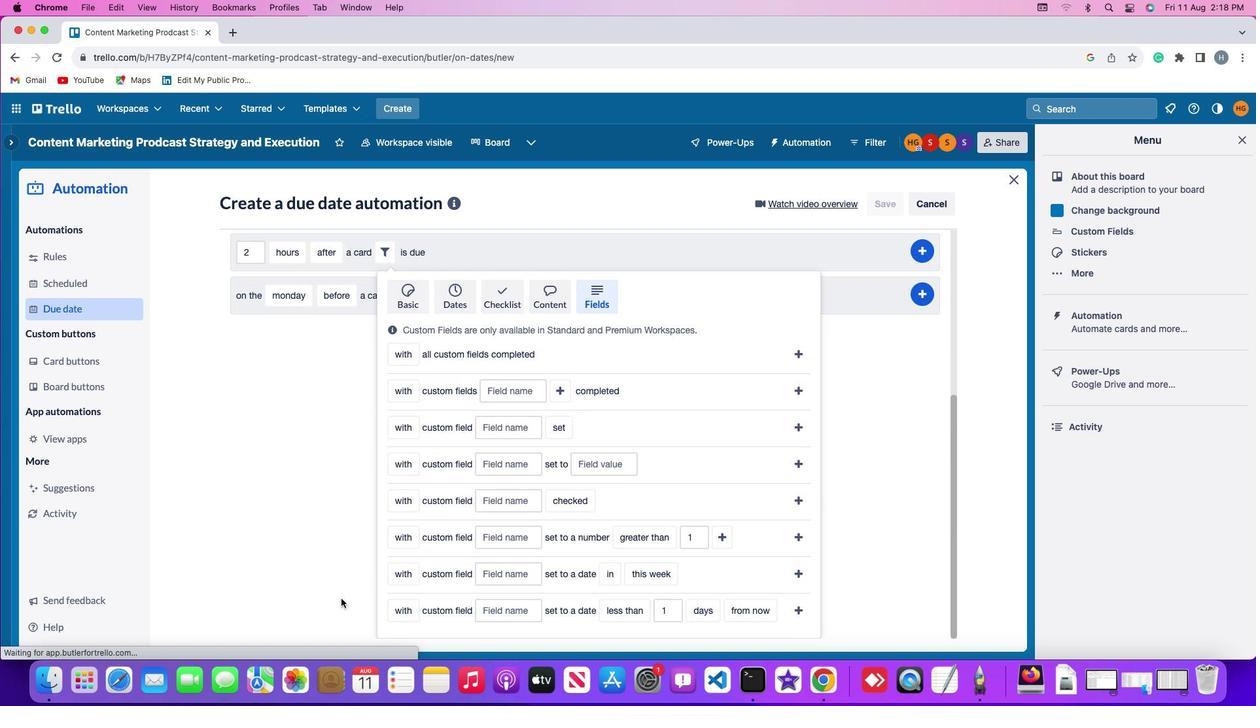 
Action: Mouse scrolled (340, 598) with delta (0, 0)
Screenshot: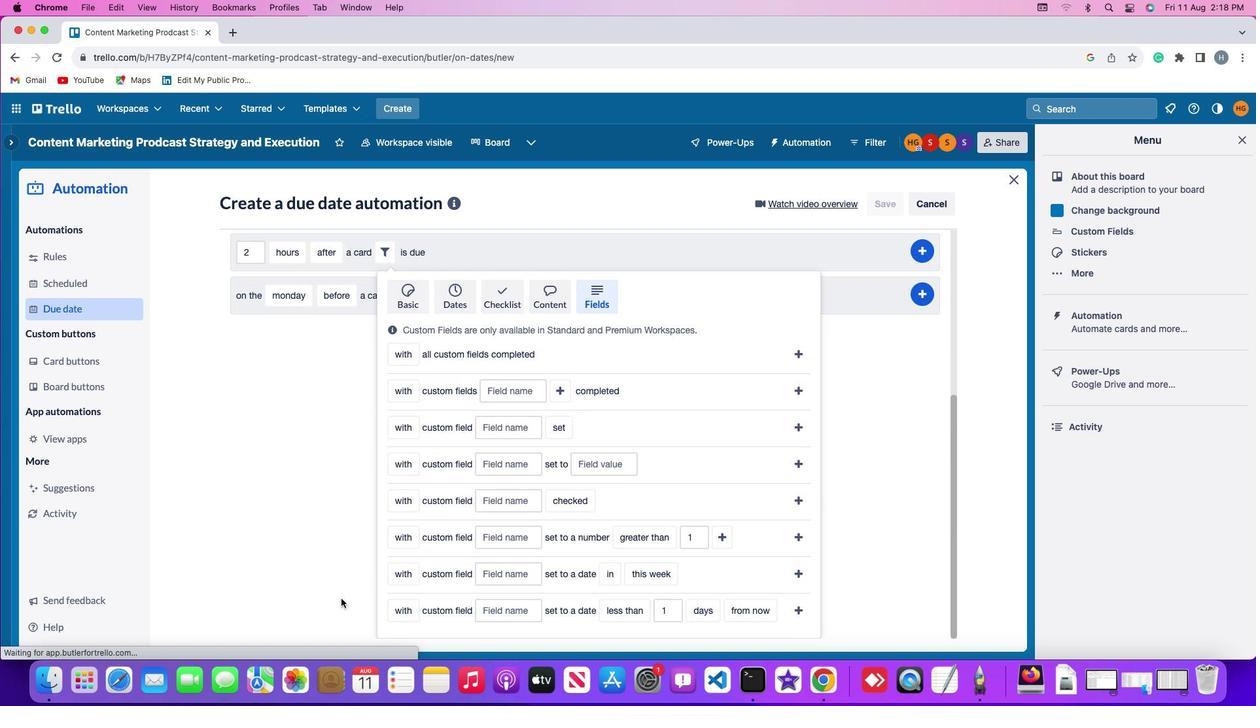 
Action: Mouse scrolled (340, 598) with delta (0, -1)
Screenshot: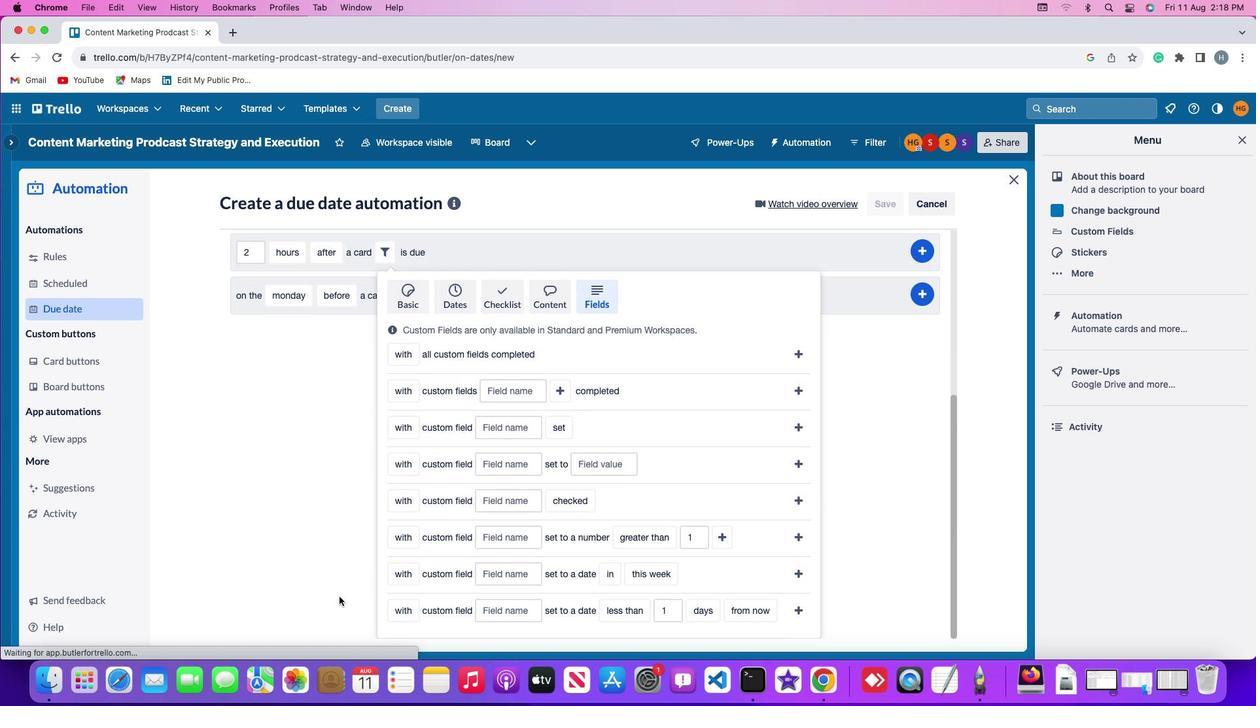 
Action: Mouse scrolled (340, 598) with delta (0, -2)
Screenshot: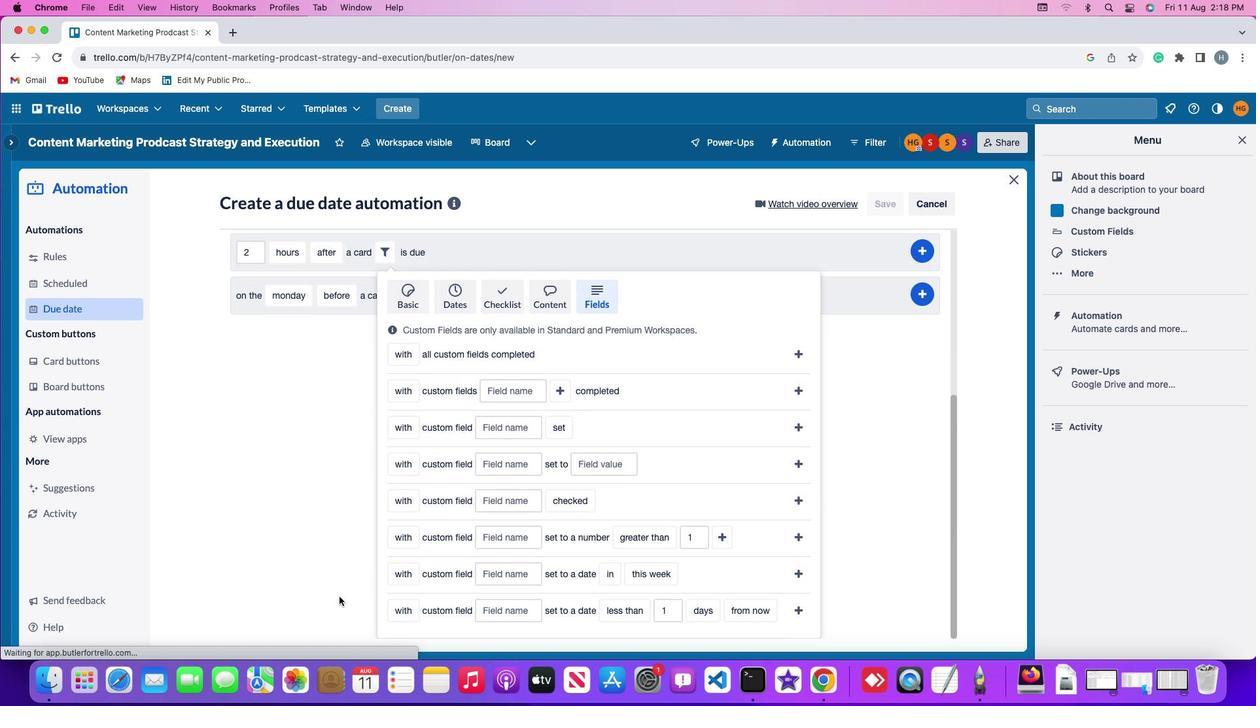 
Action: Mouse moved to (400, 611)
Screenshot: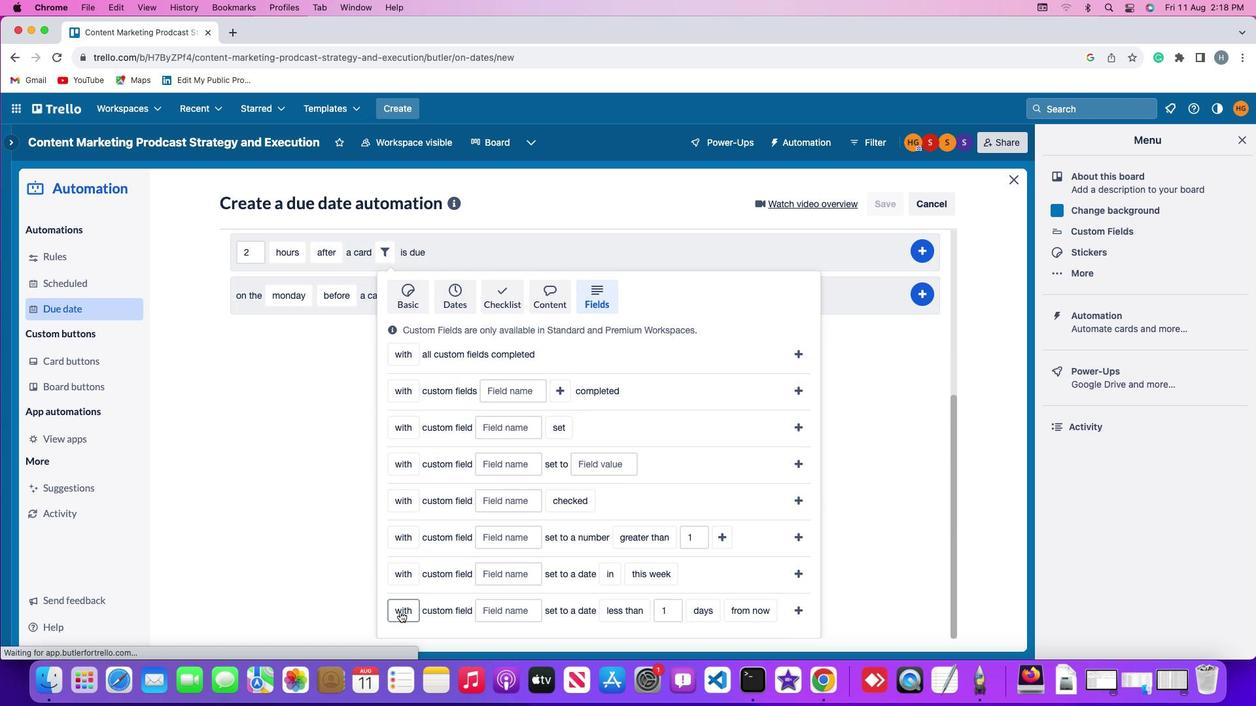 
Action: Mouse pressed left at (400, 611)
Screenshot: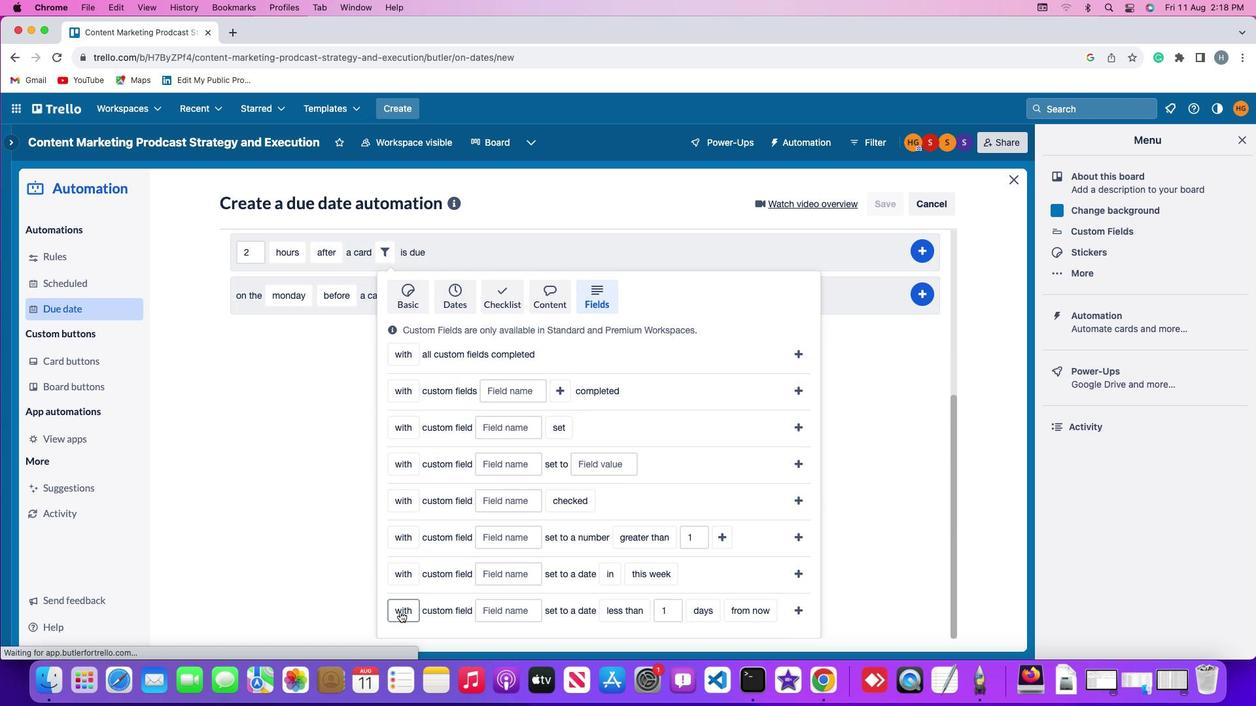 
Action: Mouse moved to (414, 565)
Screenshot: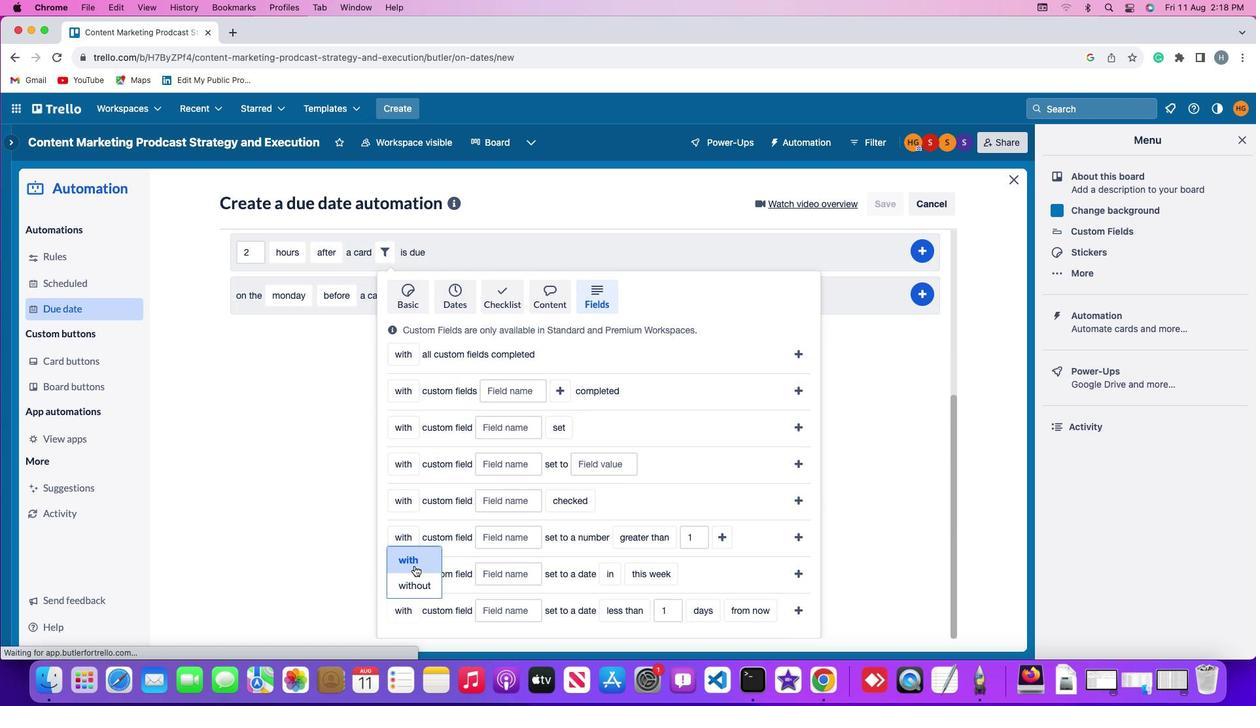 
Action: Mouse pressed left at (414, 565)
Screenshot: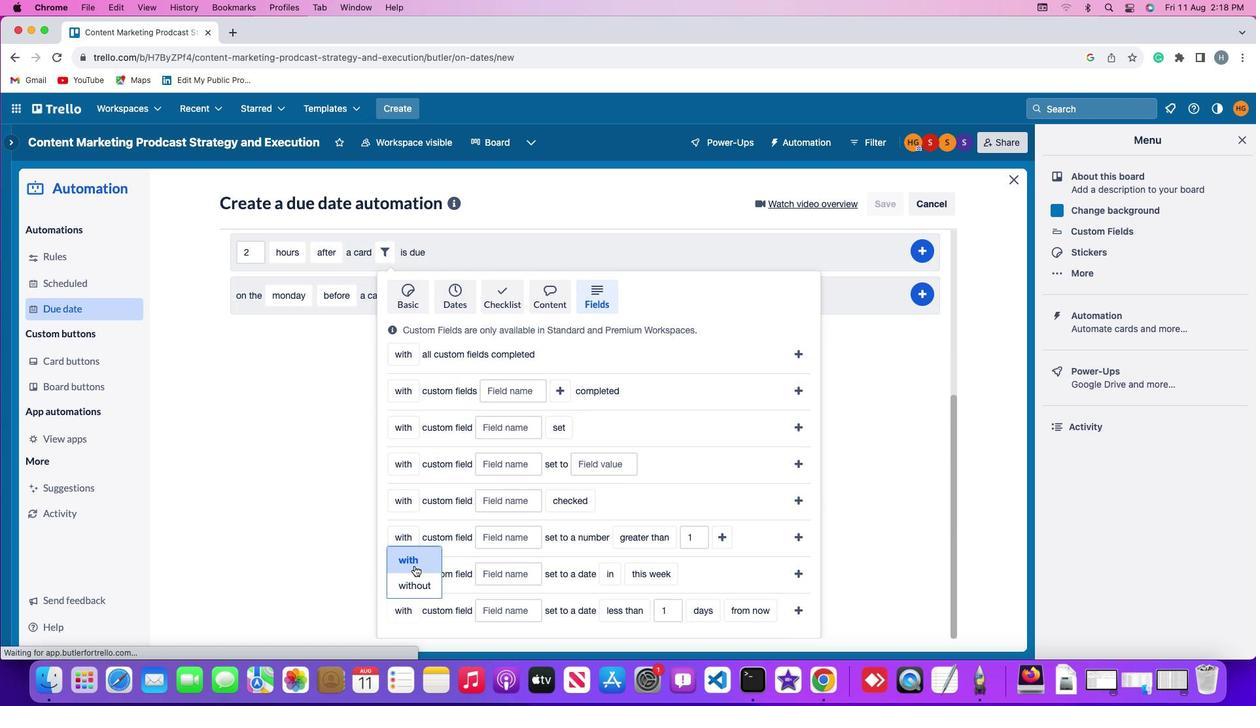 
Action: Mouse moved to (497, 611)
Screenshot: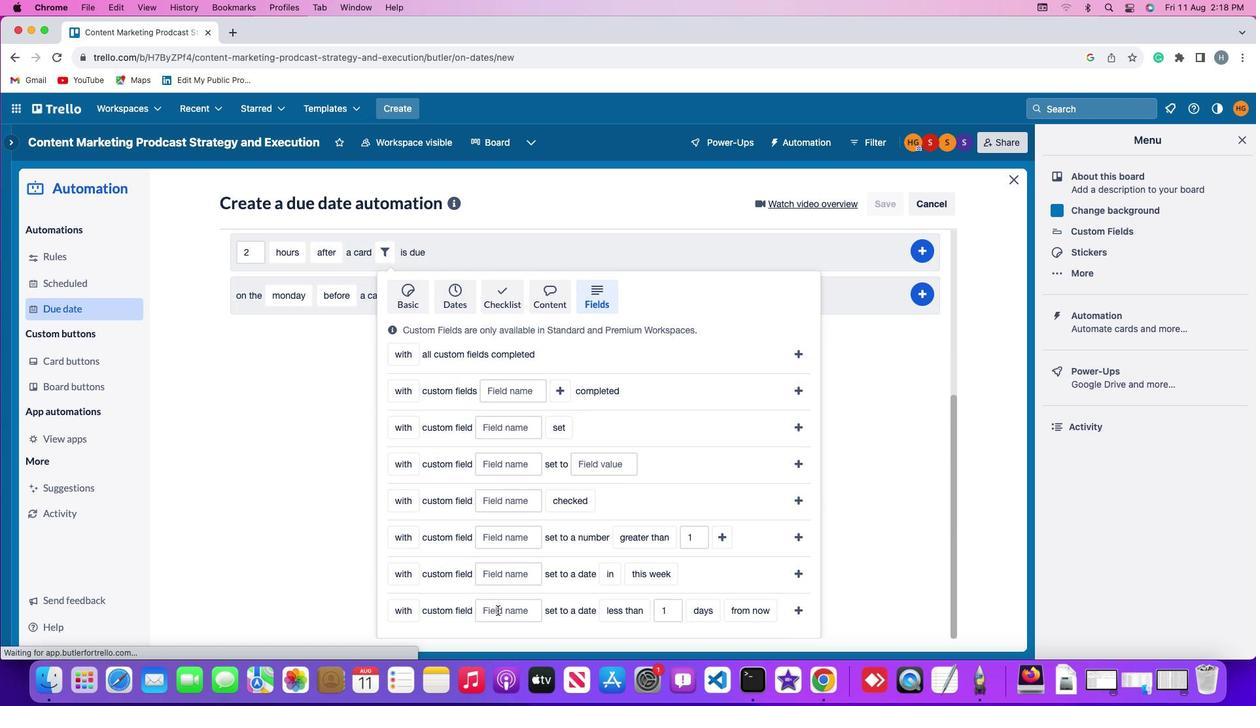 
Action: Mouse pressed left at (497, 611)
Screenshot: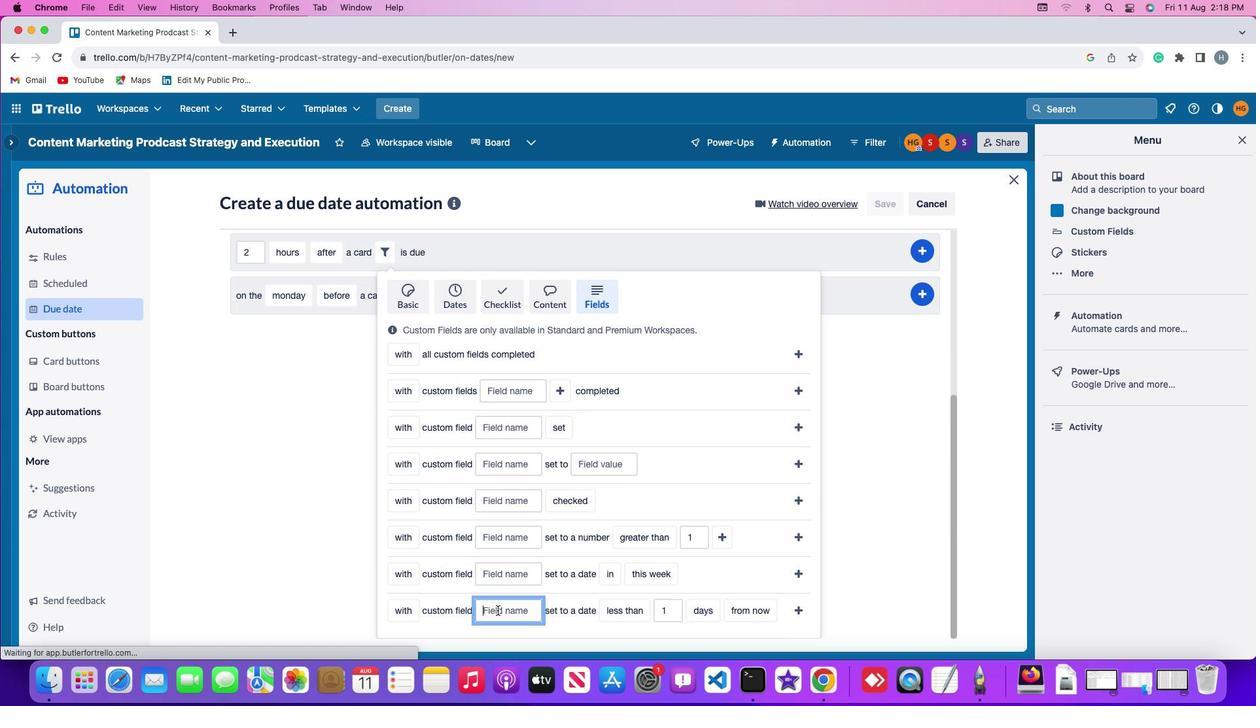 
Action: Mouse moved to (497, 611)
Screenshot: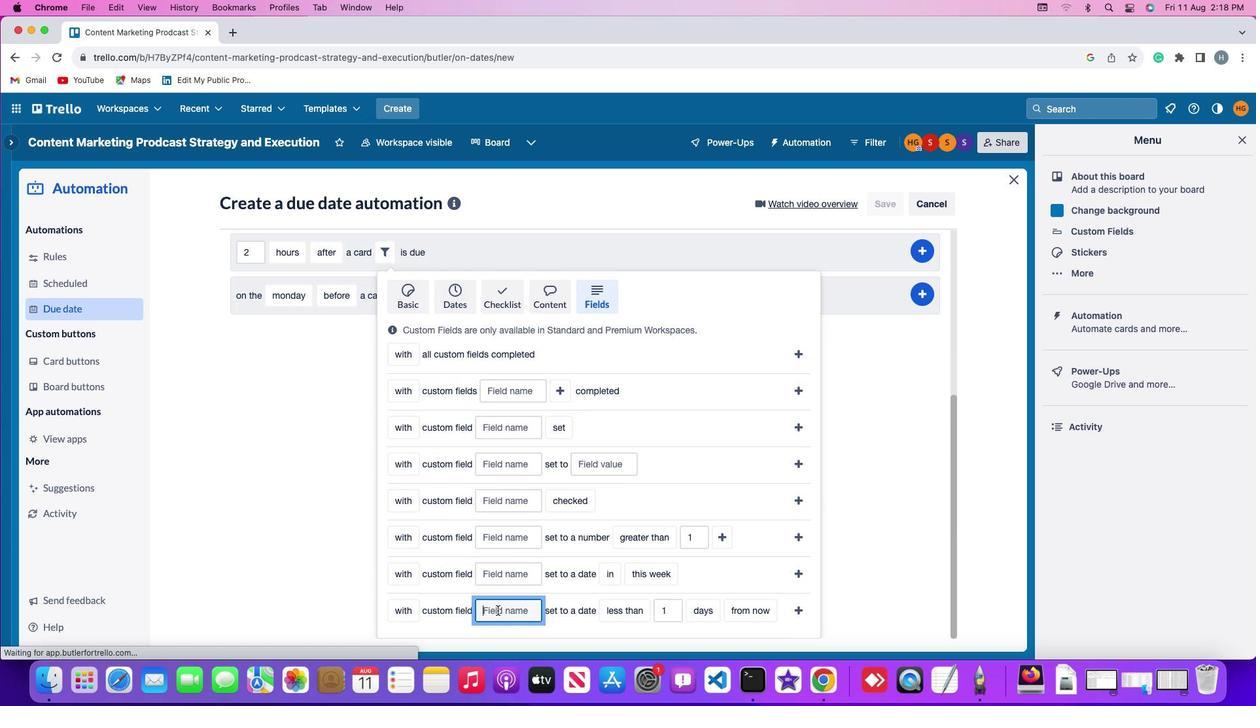 
Action: Key pressed Key.shift'R''e''s''u''m''e'
Screenshot: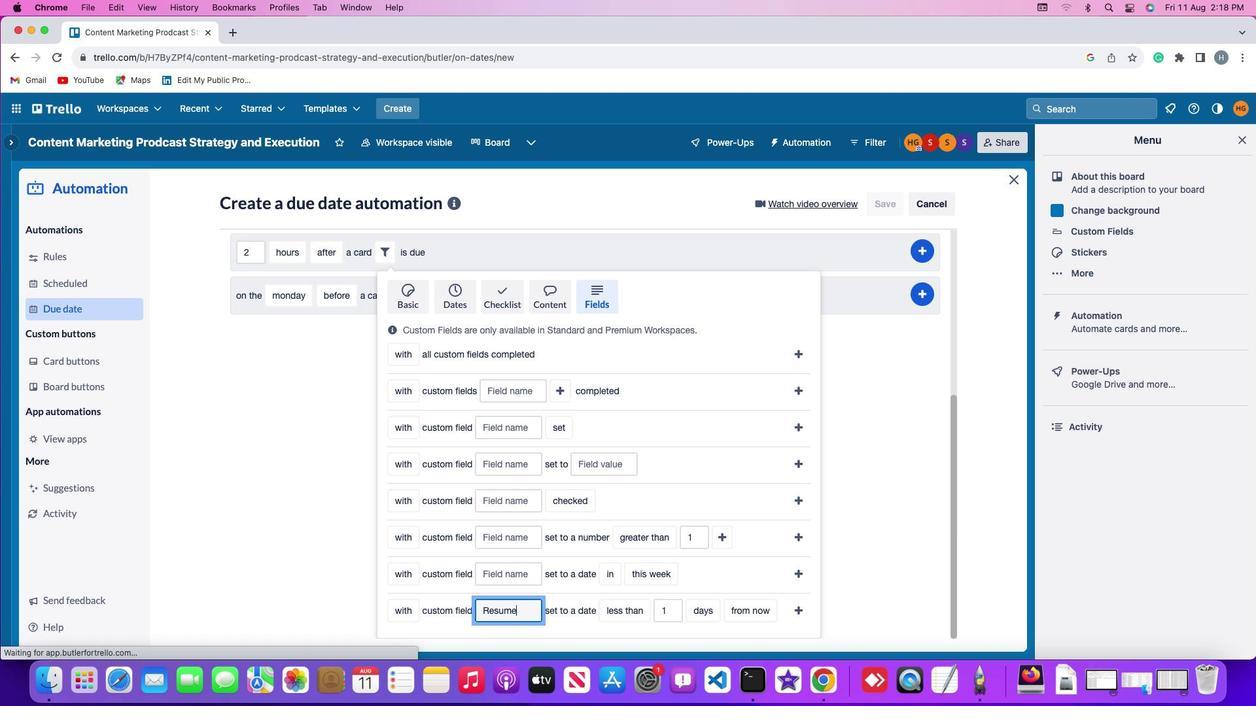 
Action: Mouse moved to (633, 607)
Screenshot: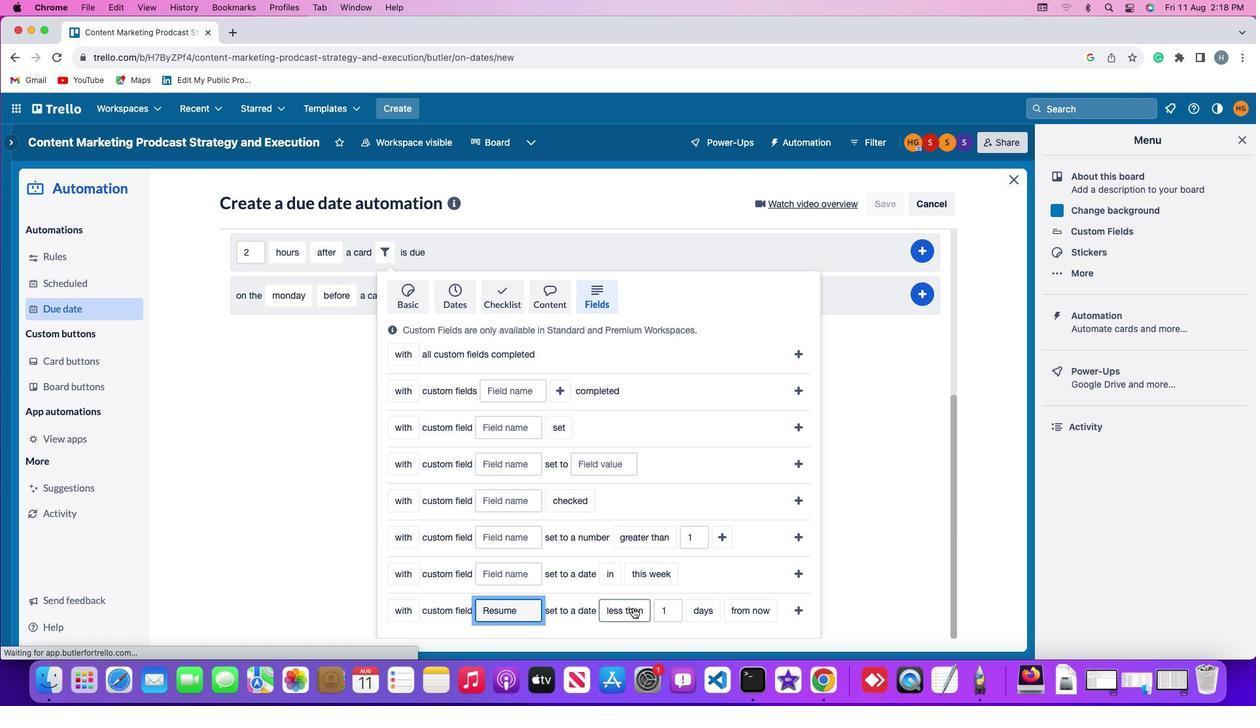 
Action: Mouse pressed left at (633, 607)
Screenshot: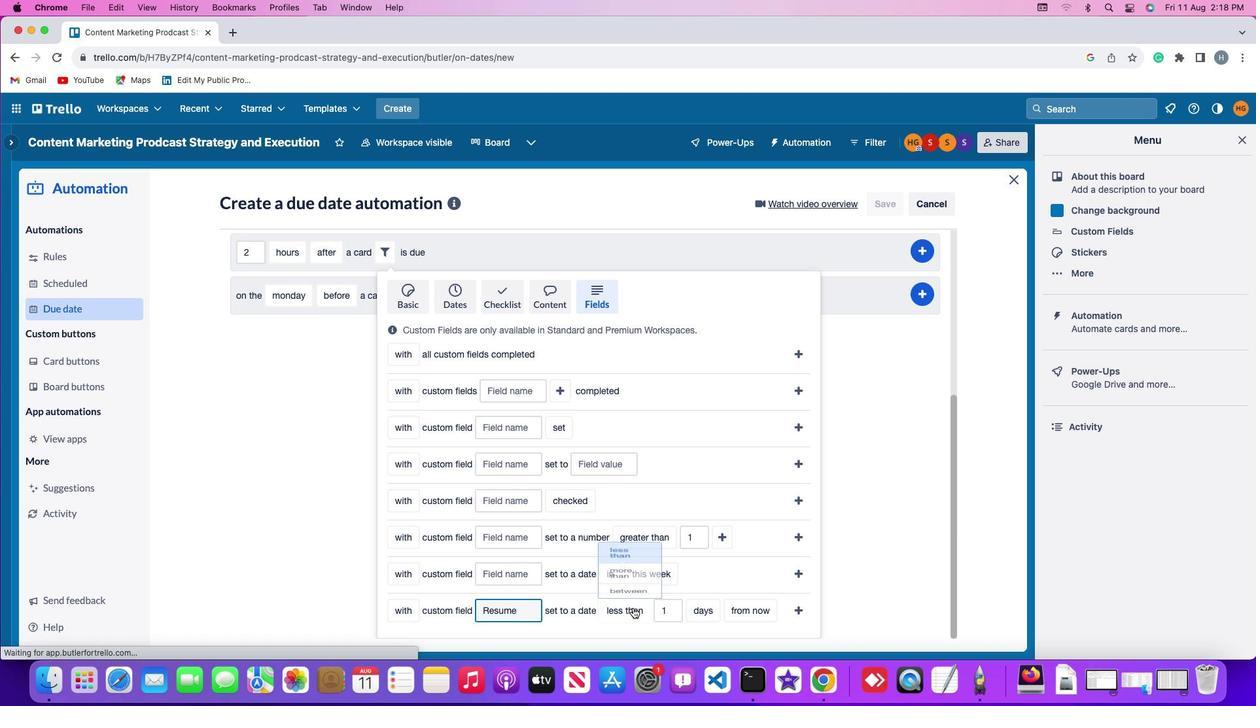 
Action: Mouse moved to (632, 584)
Screenshot: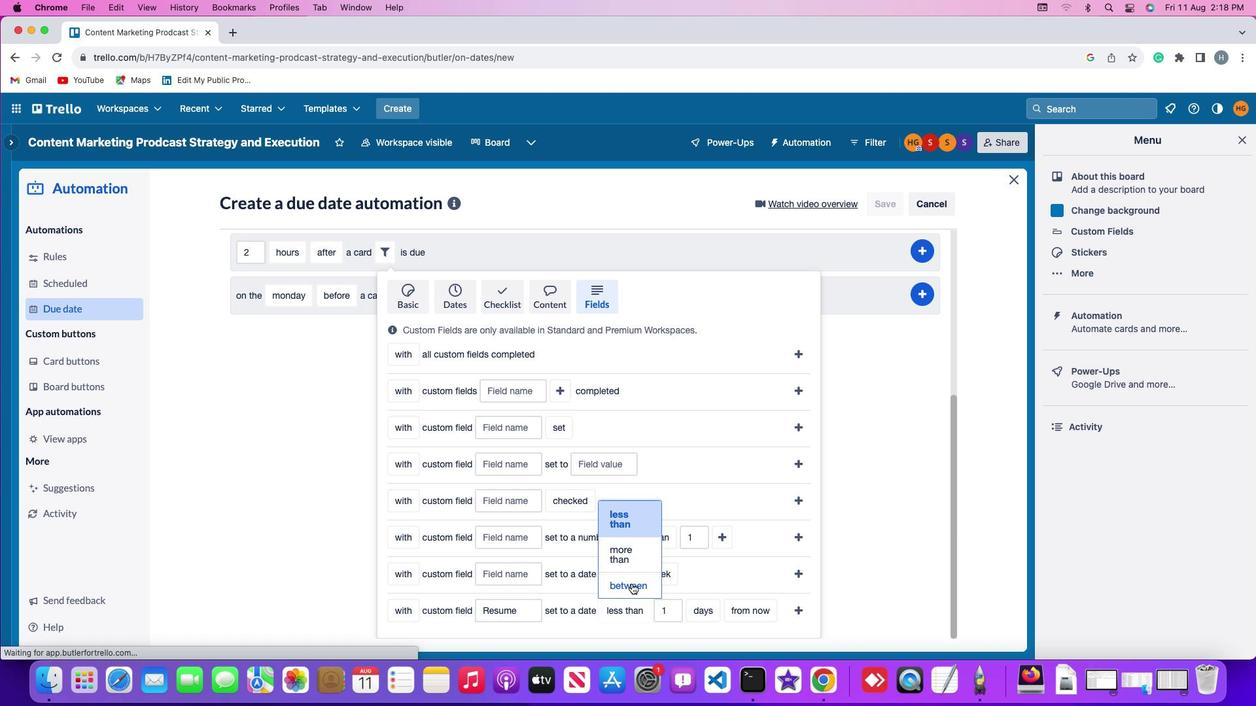 
Action: Mouse pressed left at (632, 584)
Screenshot: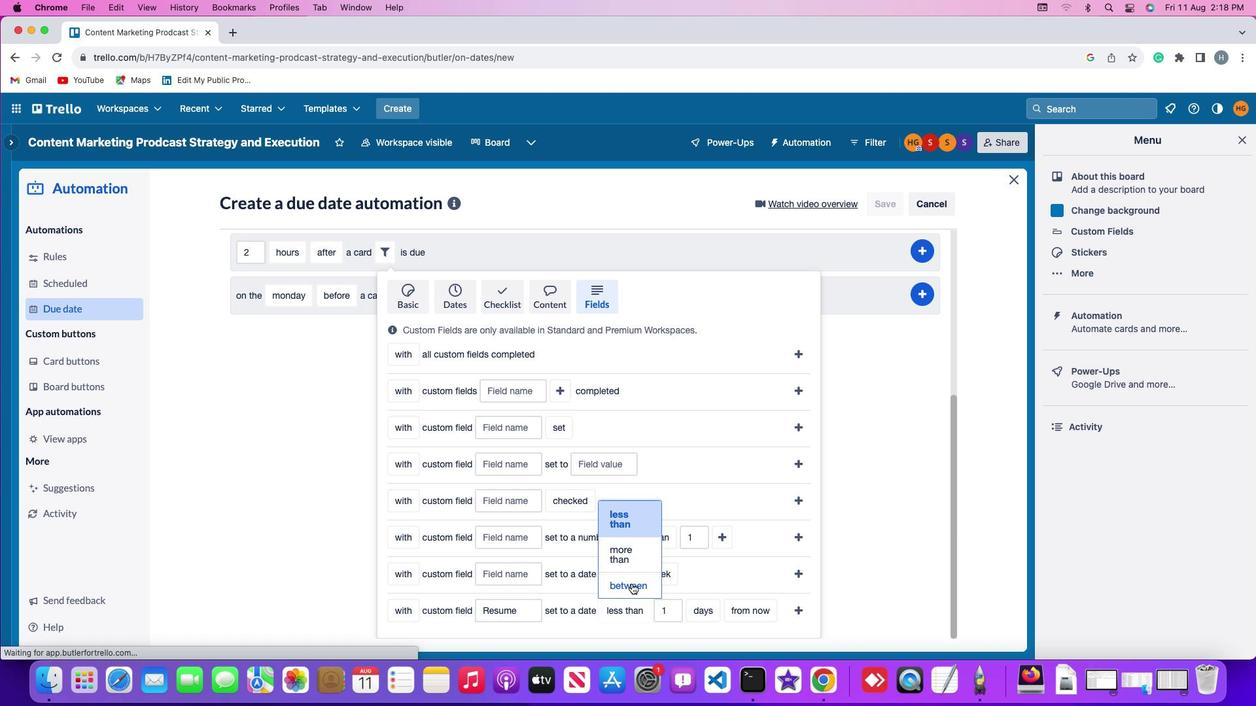 
Action: Mouse moved to (670, 608)
Screenshot: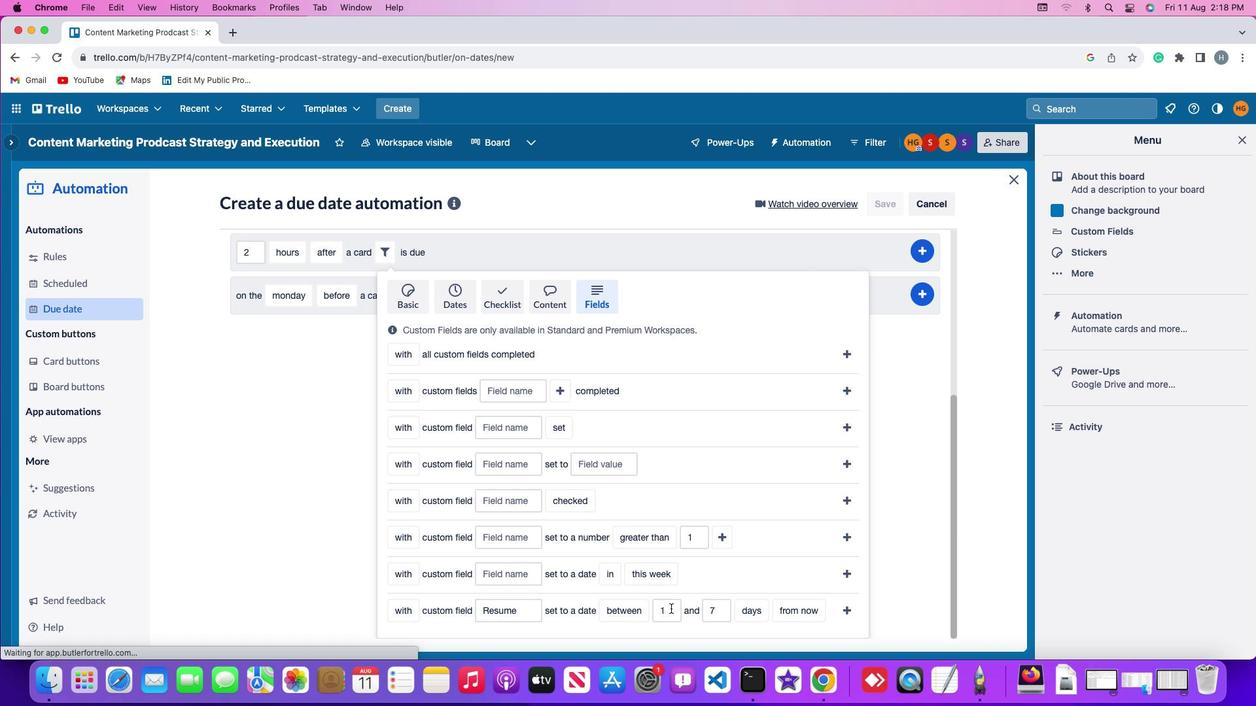 
Action: Mouse pressed left at (670, 608)
Screenshot: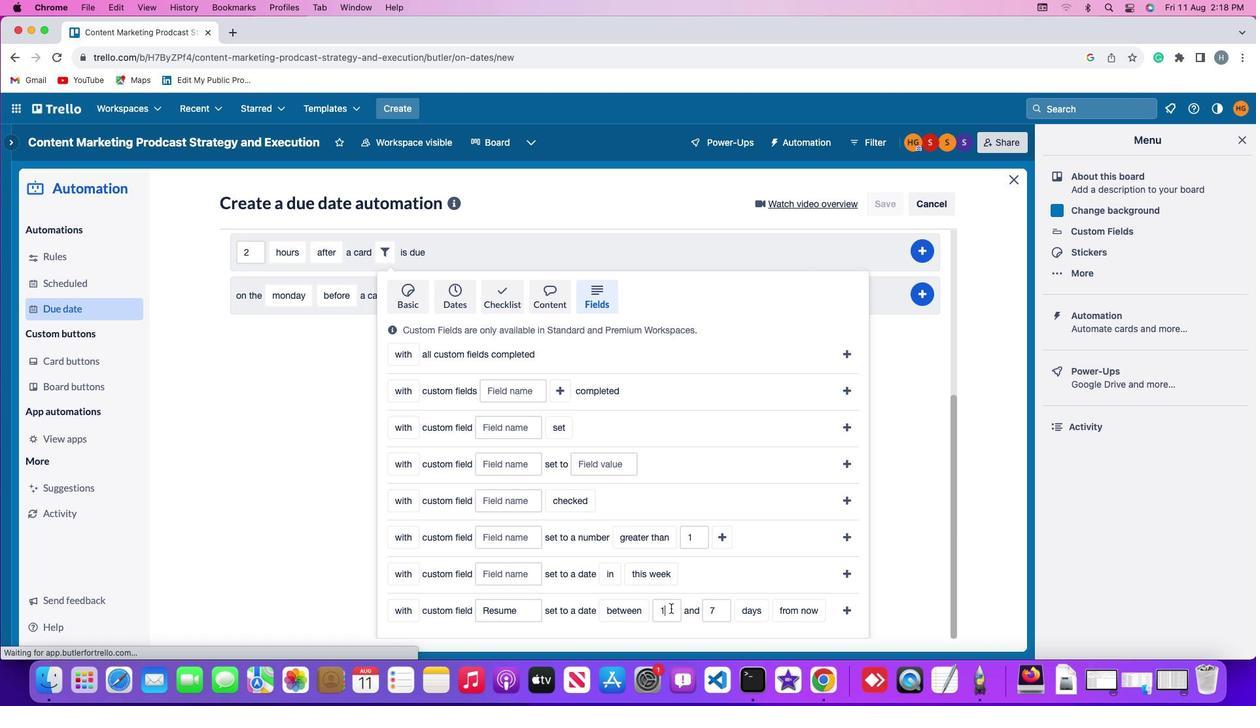 
Action: Key pressed Key.backspace
Screenshot: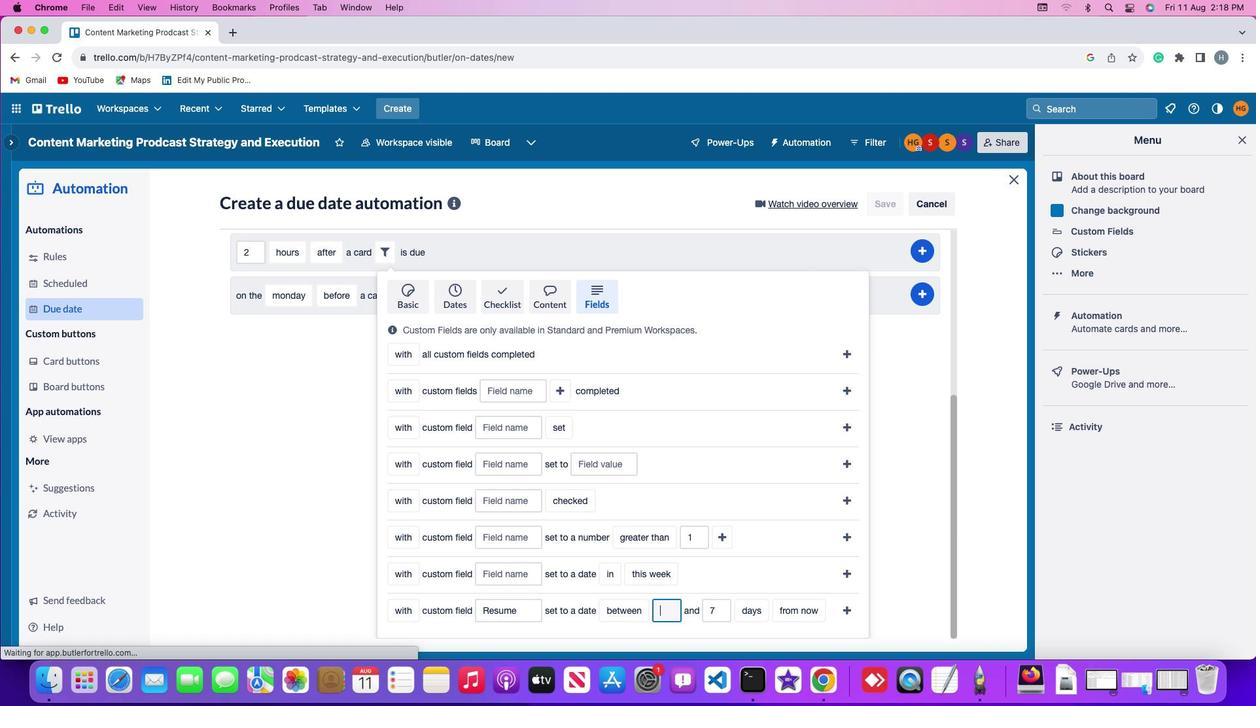 
Action: Mouse moved to (670, 609)
Screenshot: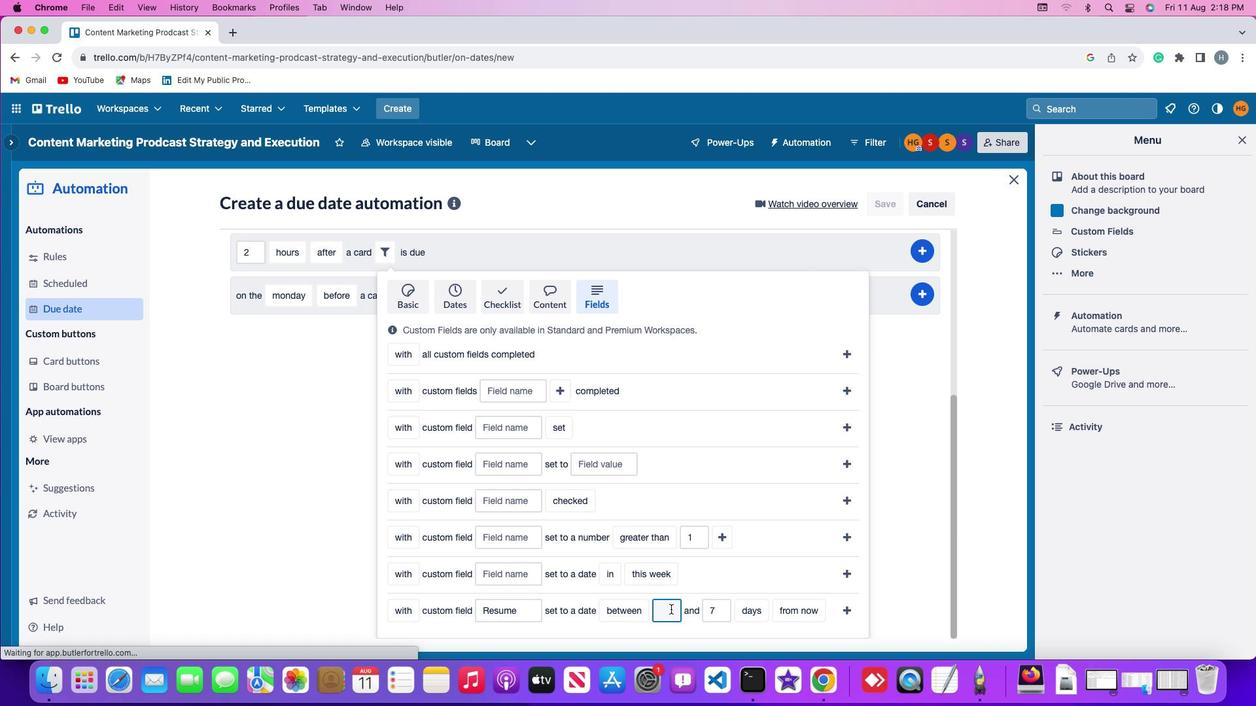 
Action: Key pressed '1'
Screenshot: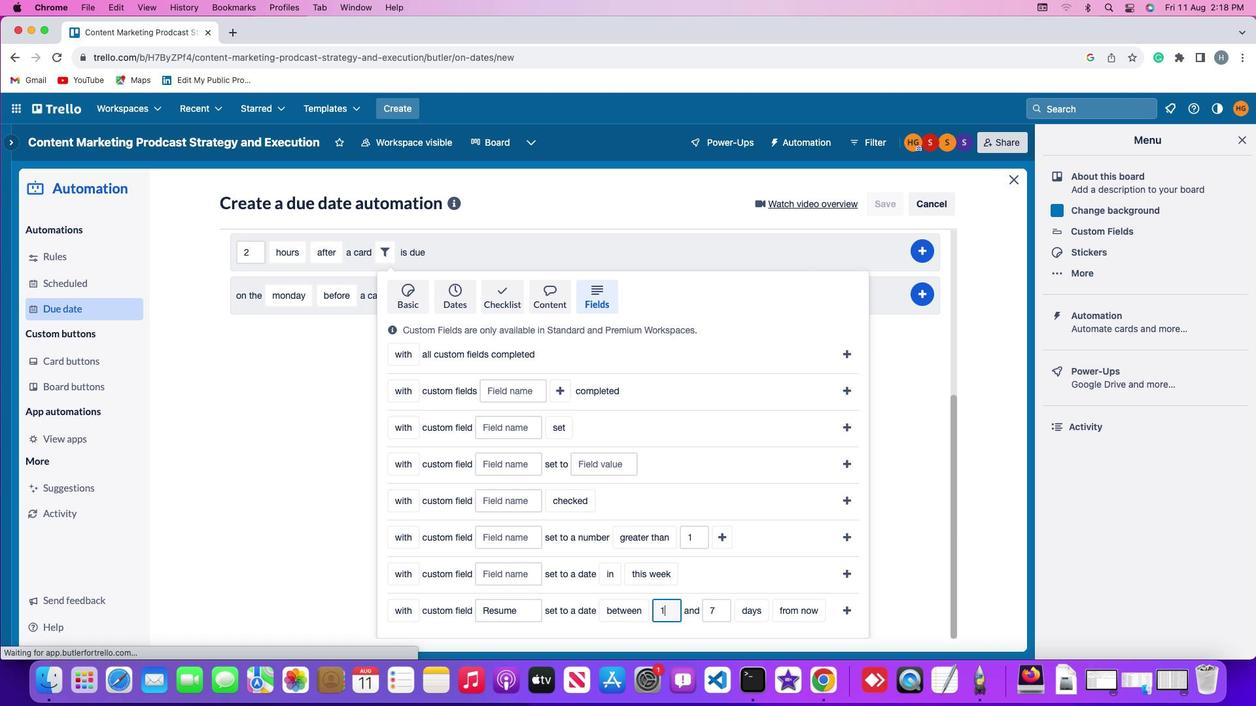 
Action: Mouse moved to (720, 613)
Screenshot: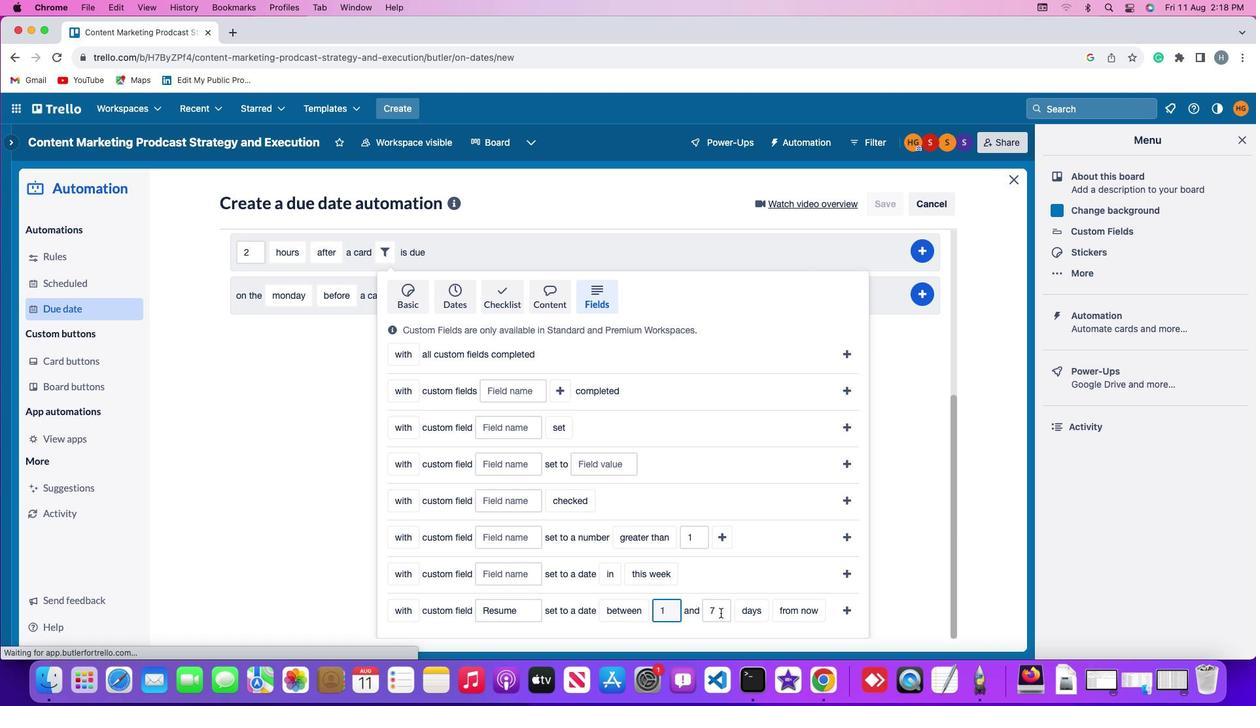 
Action: Mouse pressed left at (720, 613)
Screenshot: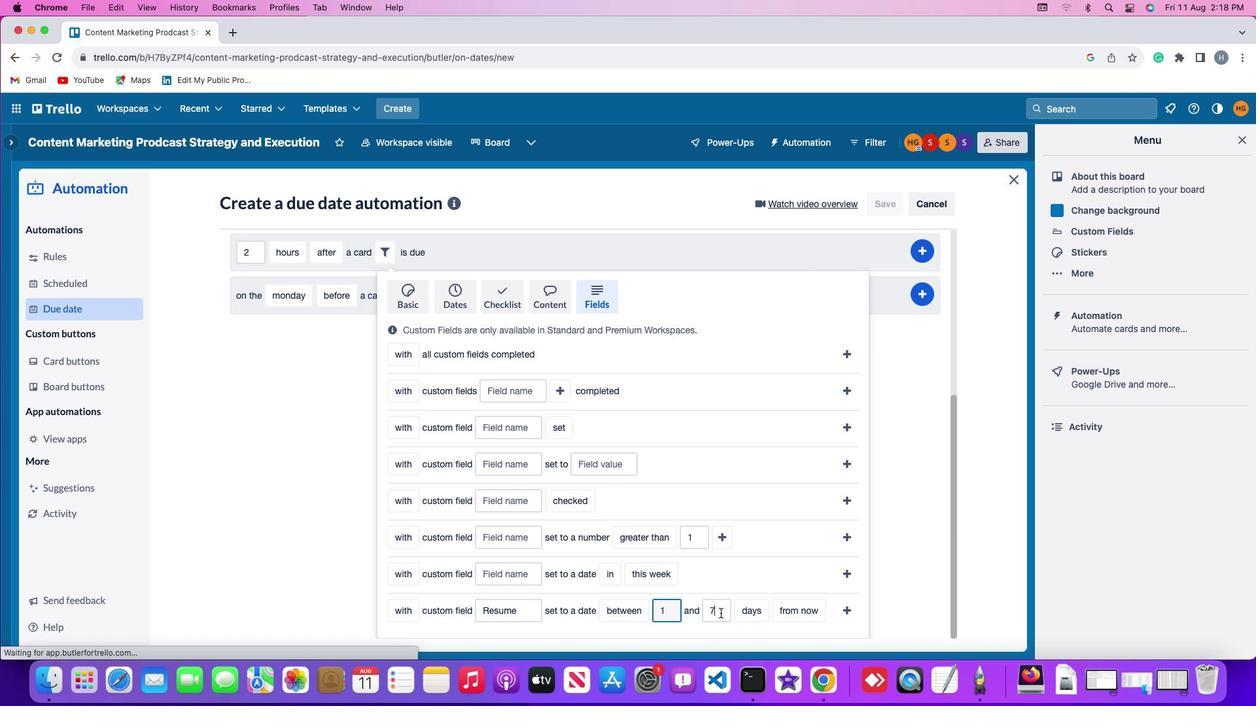 
Action: Mouse moved to (720, 613)
Screenshot: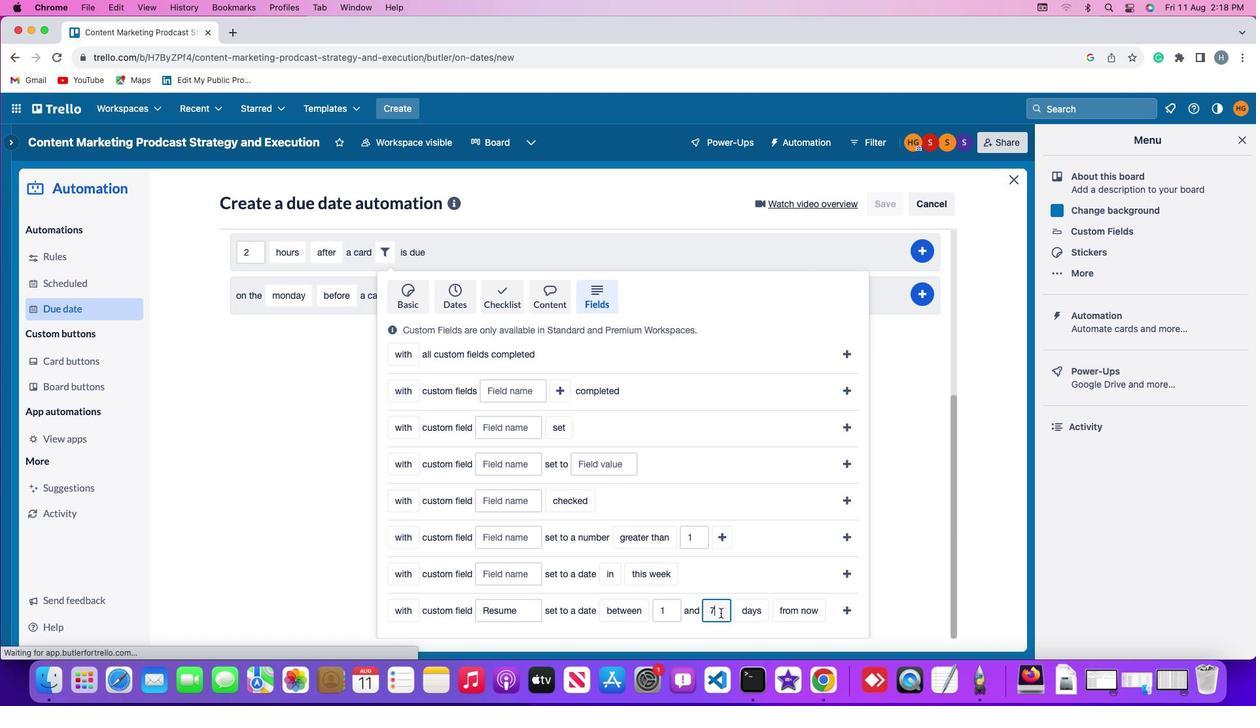 
Action: Key pressed Key.backspace
Screenshot: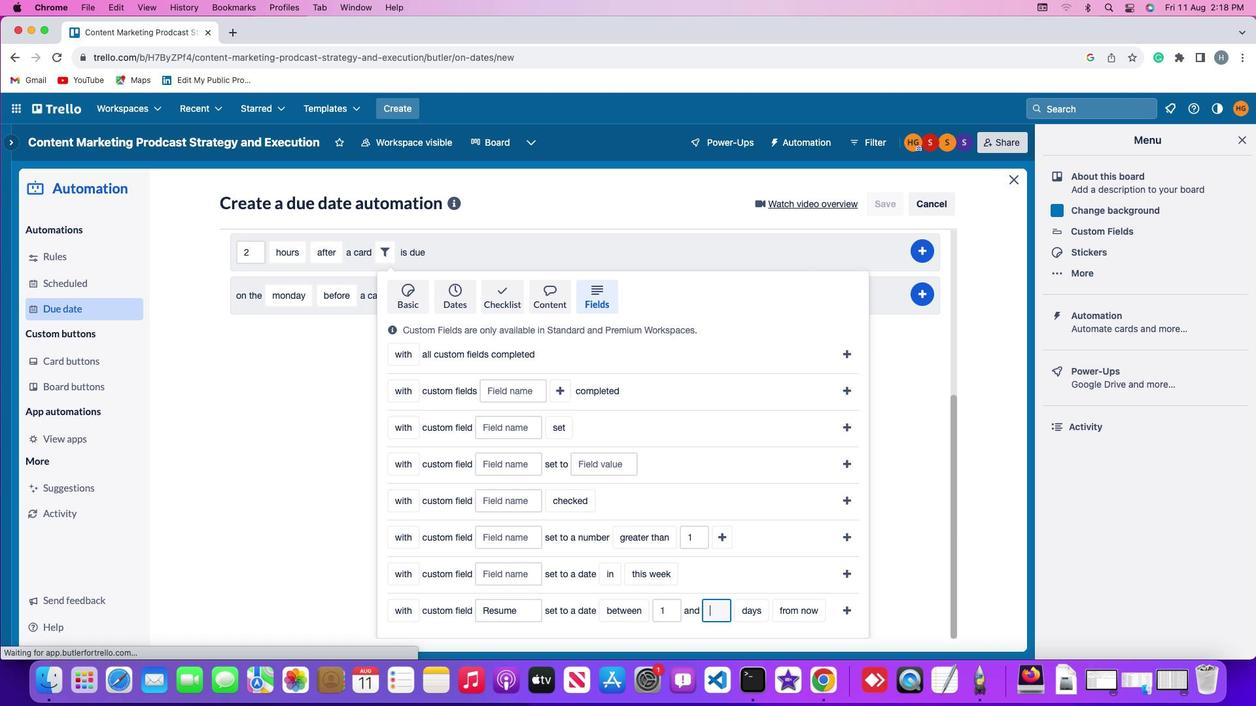 
Action: Mouse moved to (719, 612)
Screenshot: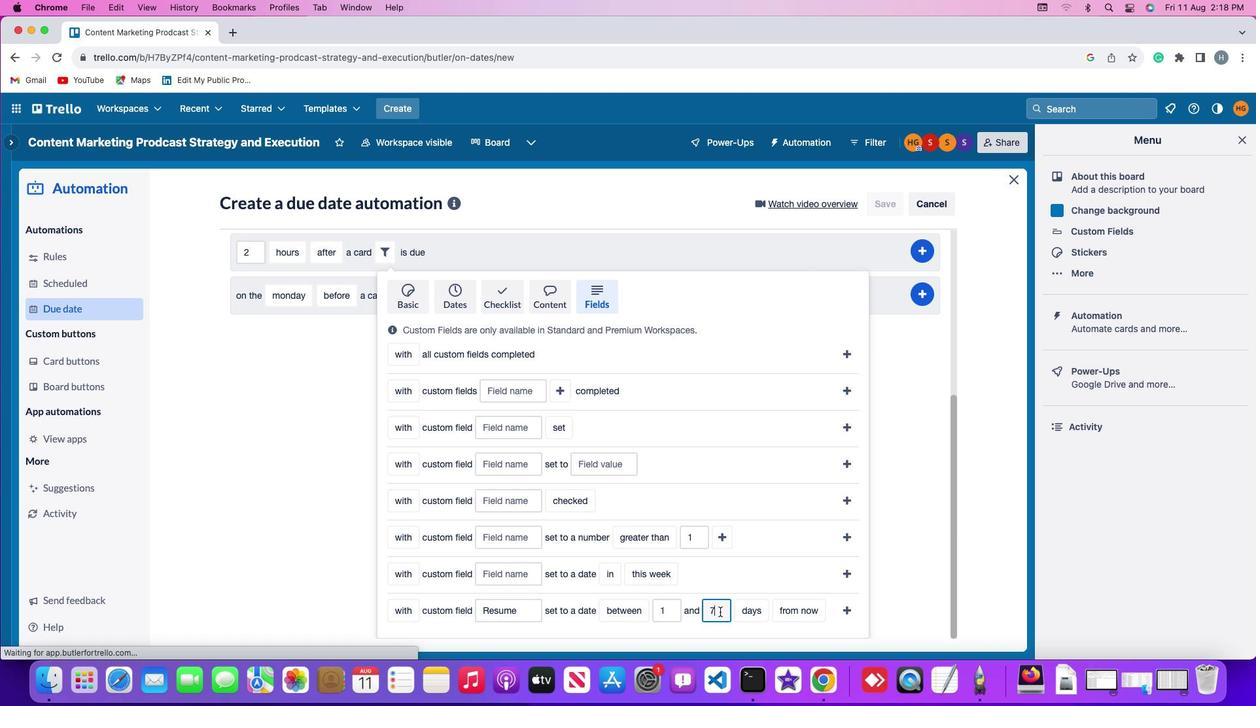
Action: Key pressed '7'
Screenshot: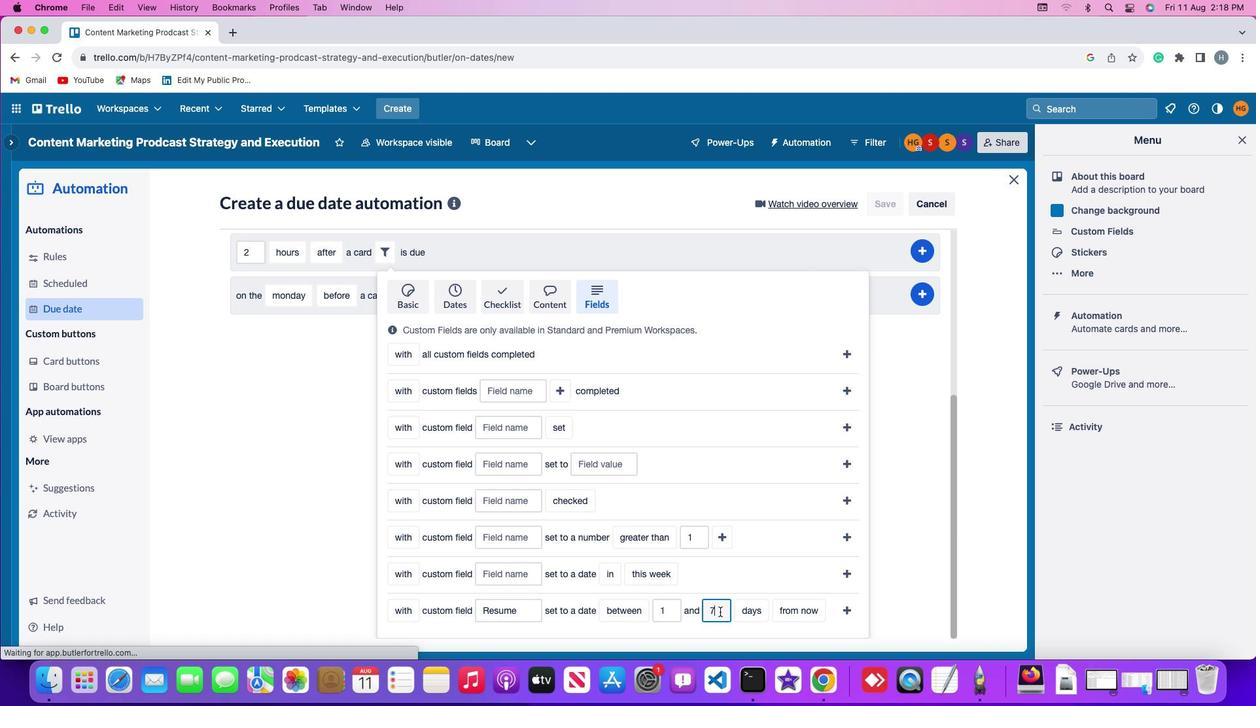 
Action: Mouse moved to (741, 611)
Screenshot: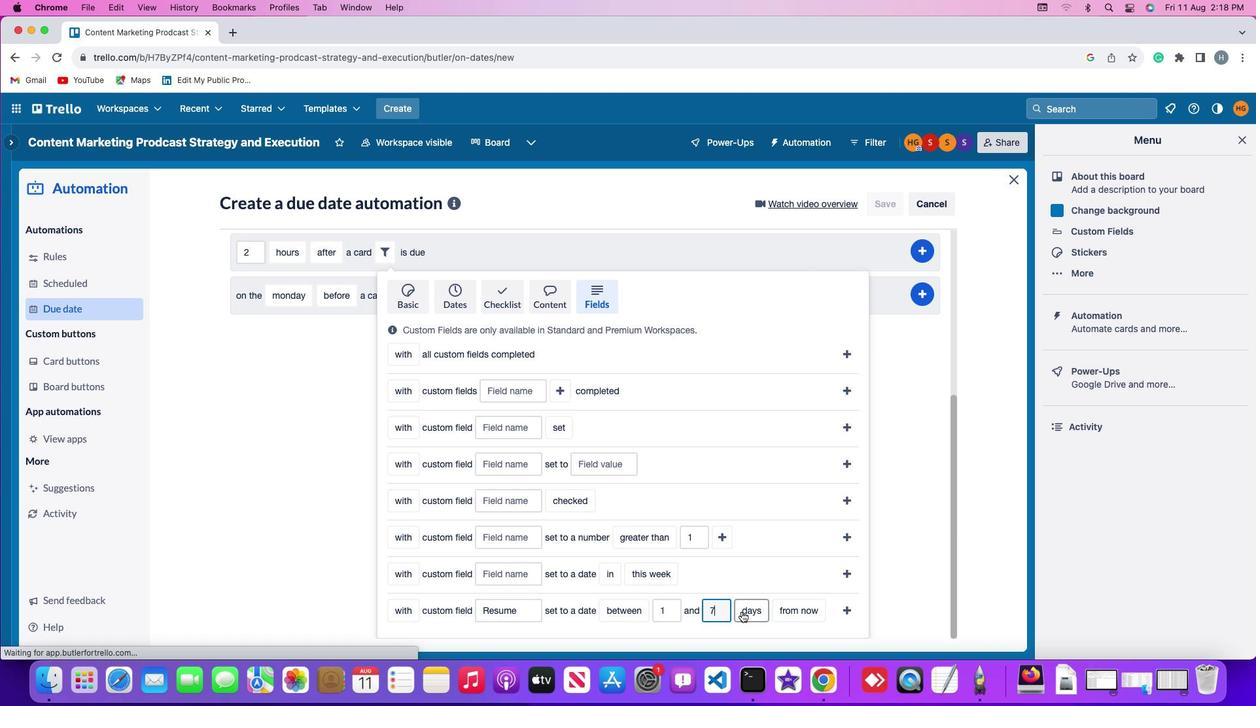 
Action: Mouse pressed left at (741, 611)
Screenshot: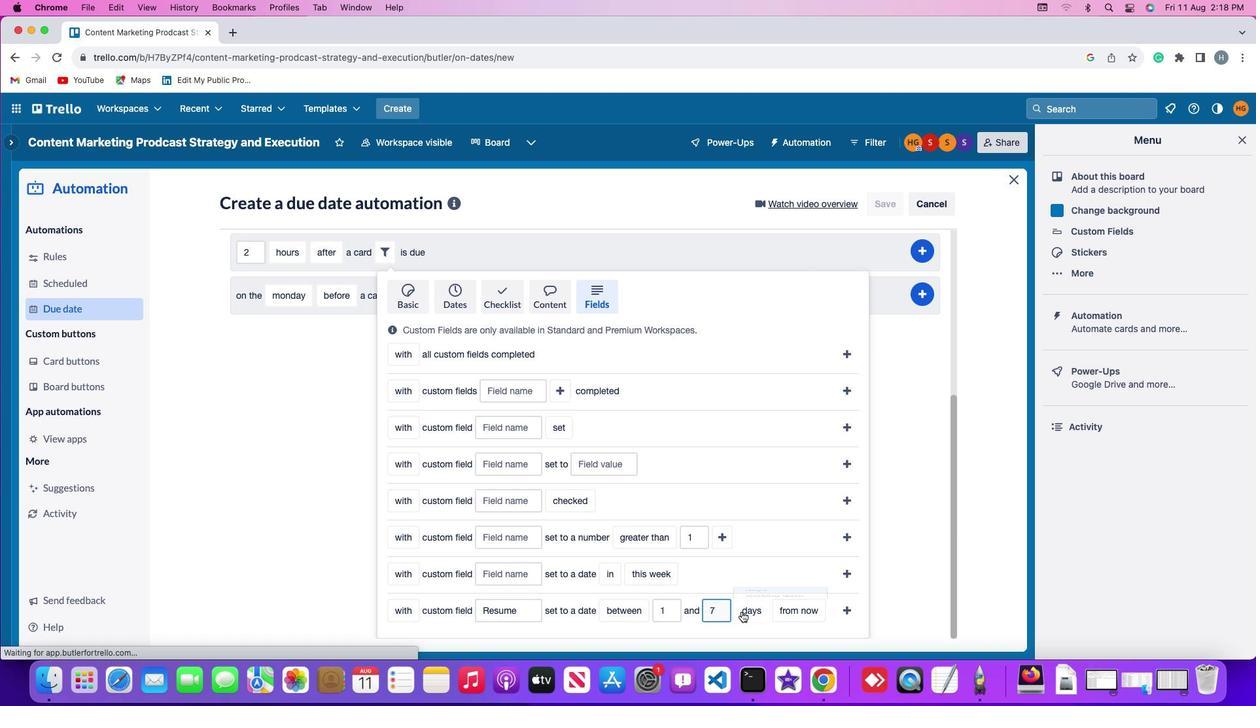 
Action: Mouse moved to (755, 589)
Screenshot: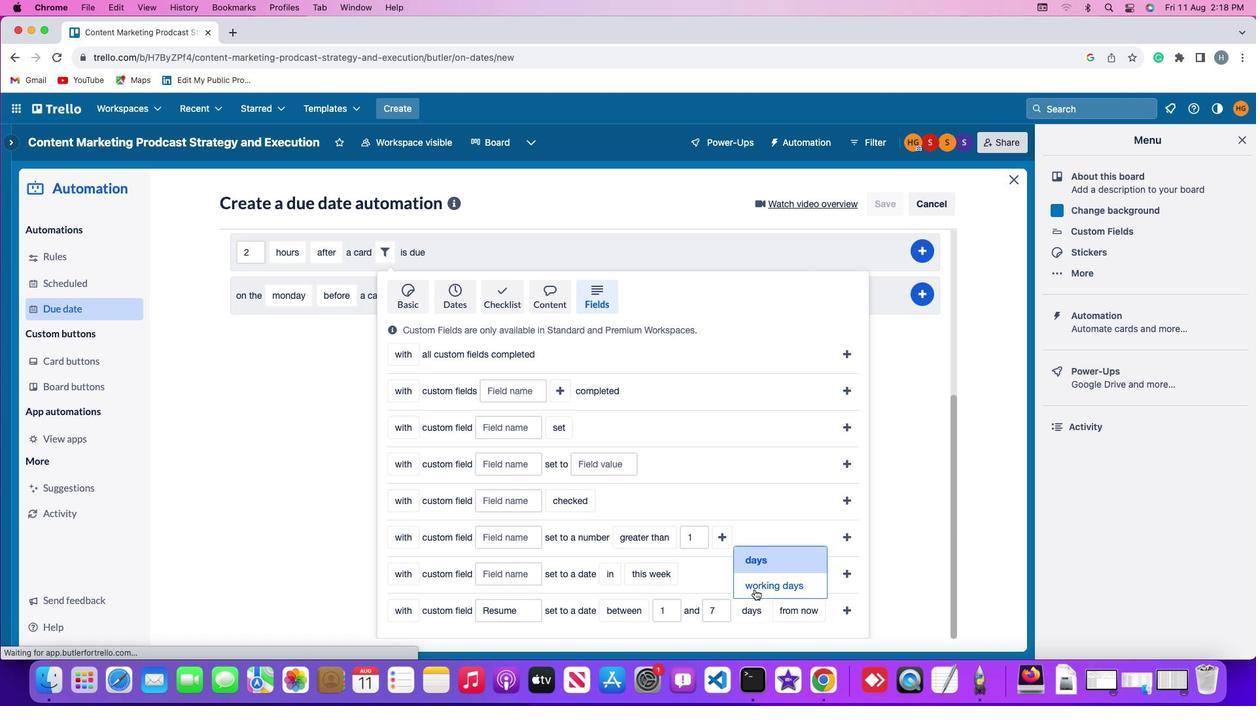 
Action: Mouse pressed left at (755, 589)
Screenshot: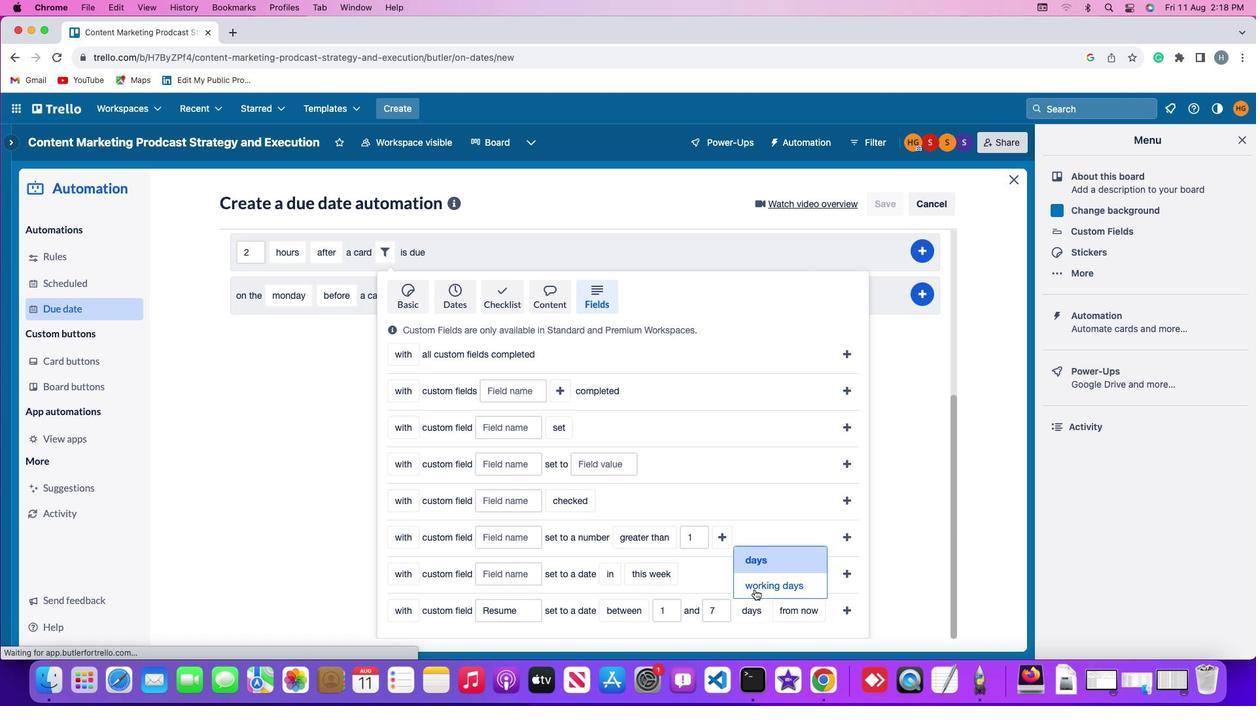 
Action: Mouse moved to (838, 612)
Screenshot: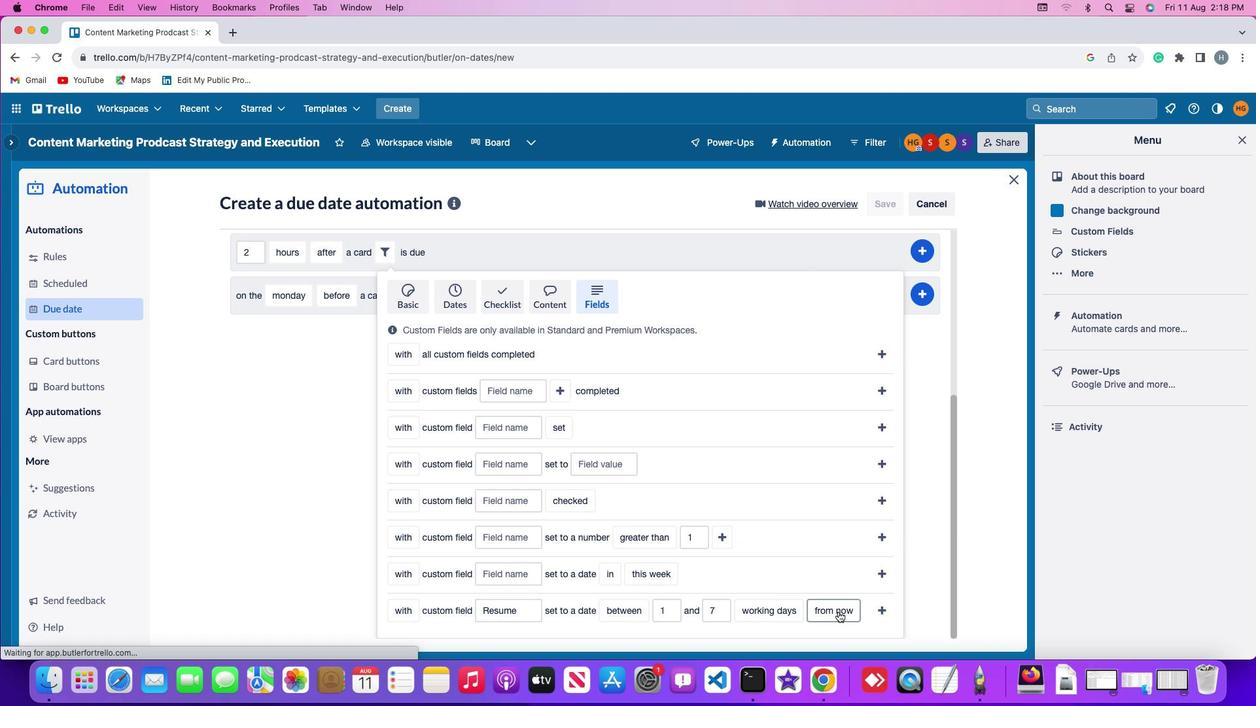 
Action: Mouse pressed left at (838, 612)
Screenshot: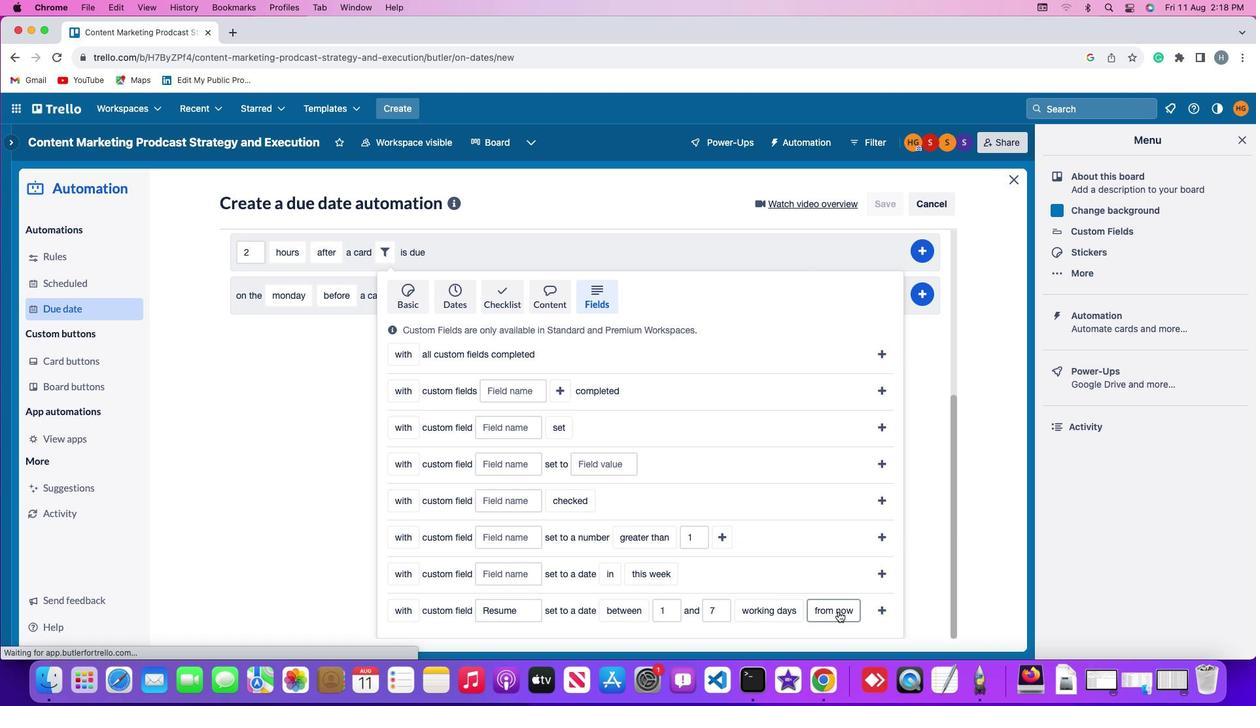 
Action: Mouse moved to (827, 591)
Screenshot: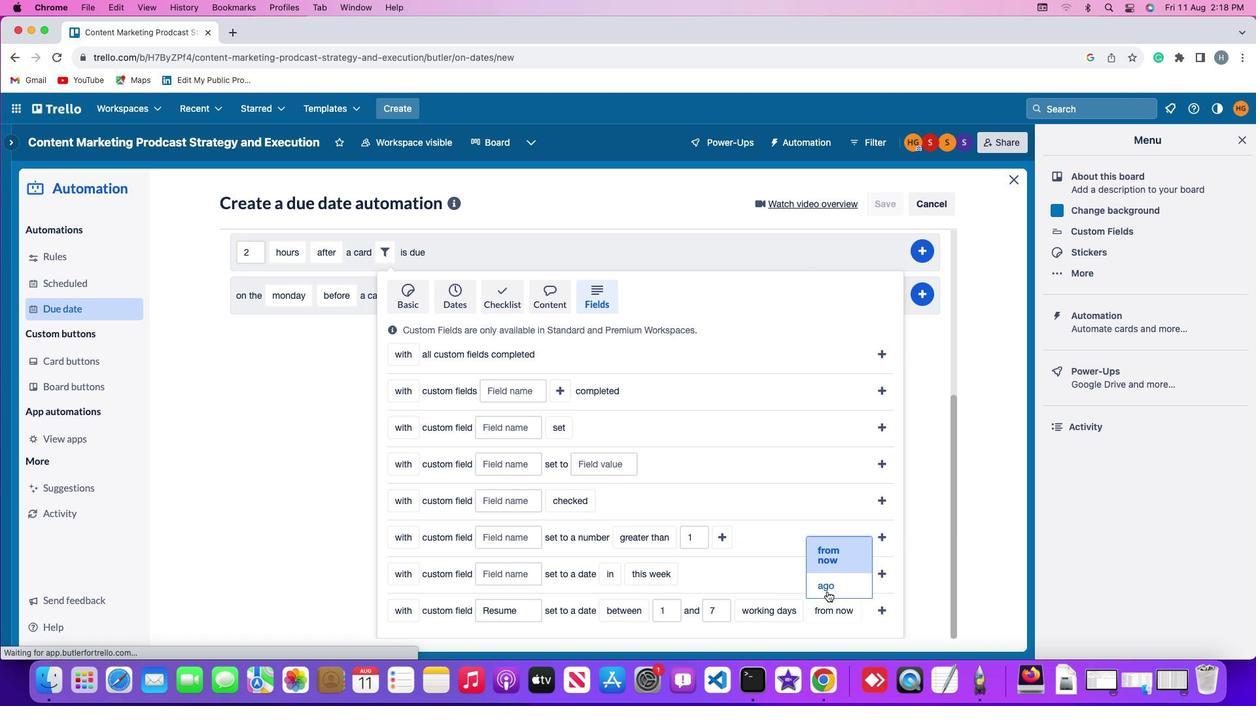 
Action: Mouse pressed left at (827, 591)
Screenshot: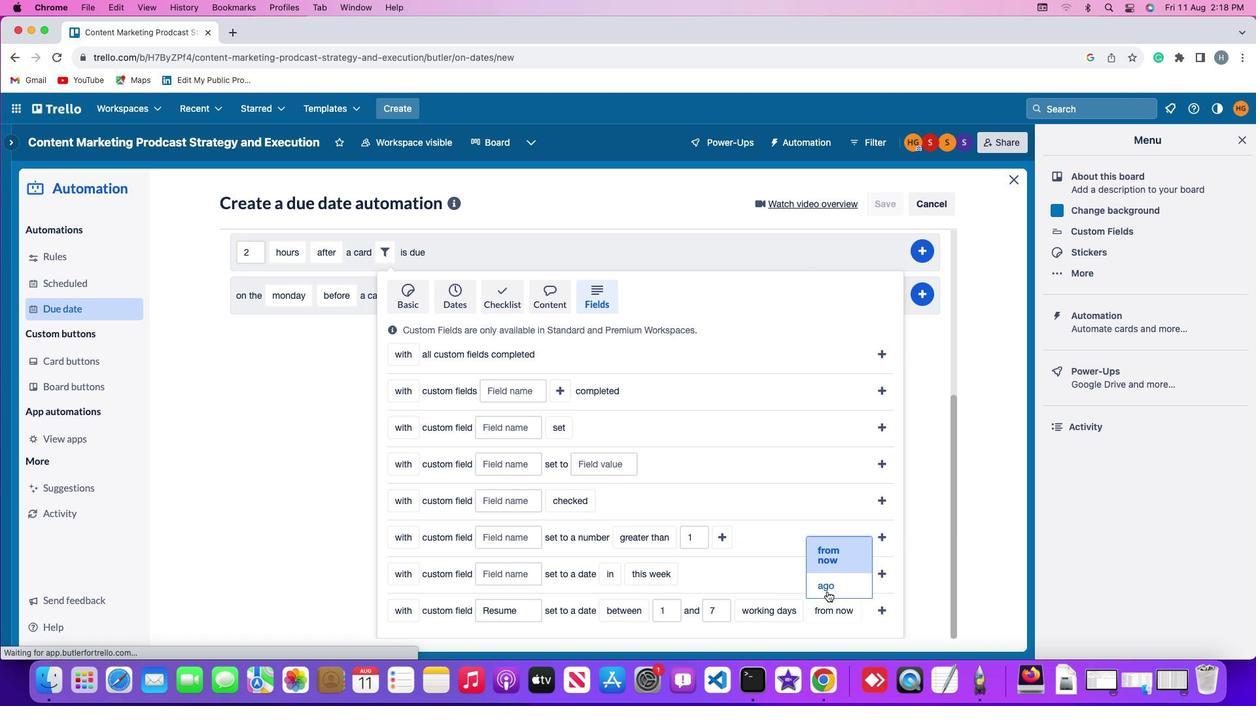 
Action: Mouse moved to (857, 608)
Screenshot: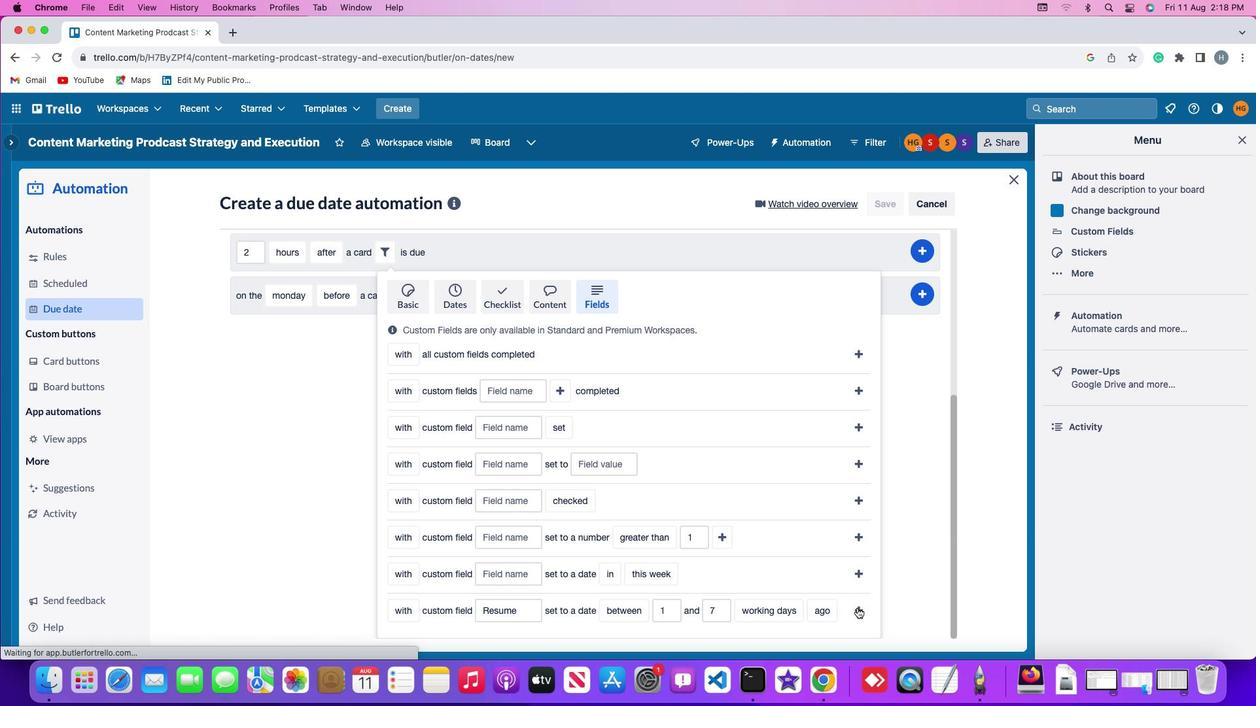 
Action: Mouse pressed left at (857, 608)
Screenshot: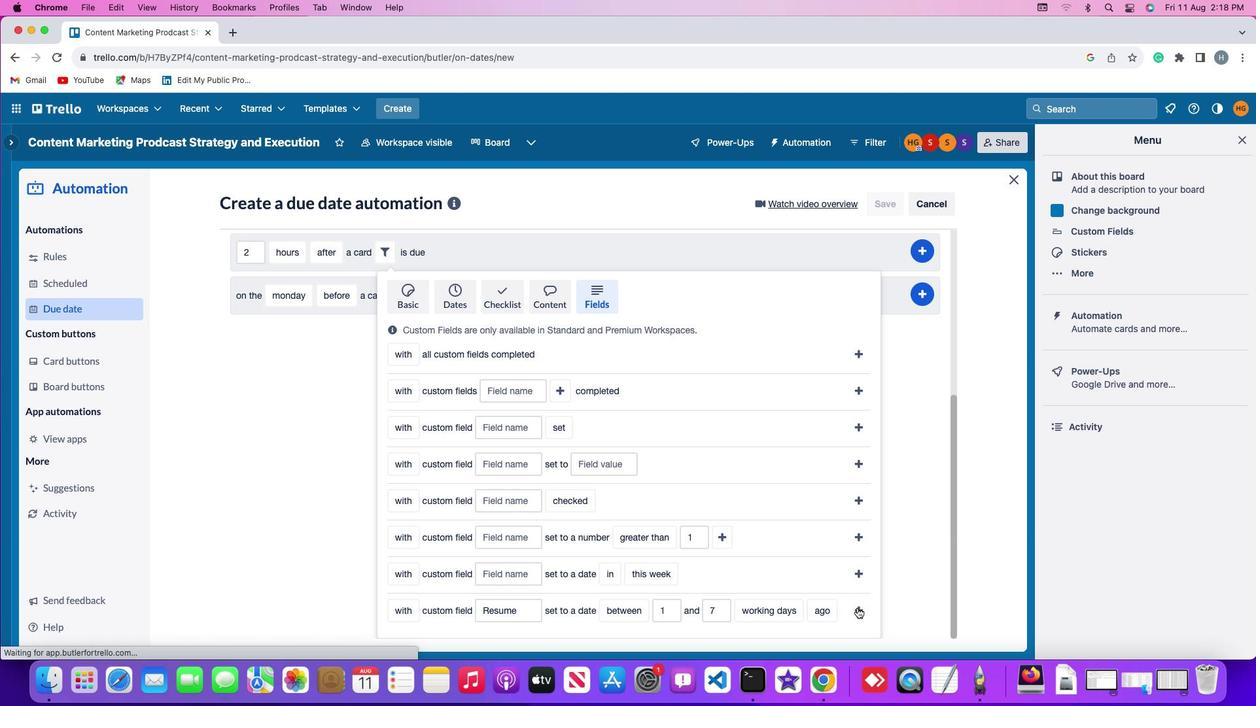 
Action: Mouse moved to (931, 523)
Screenshot: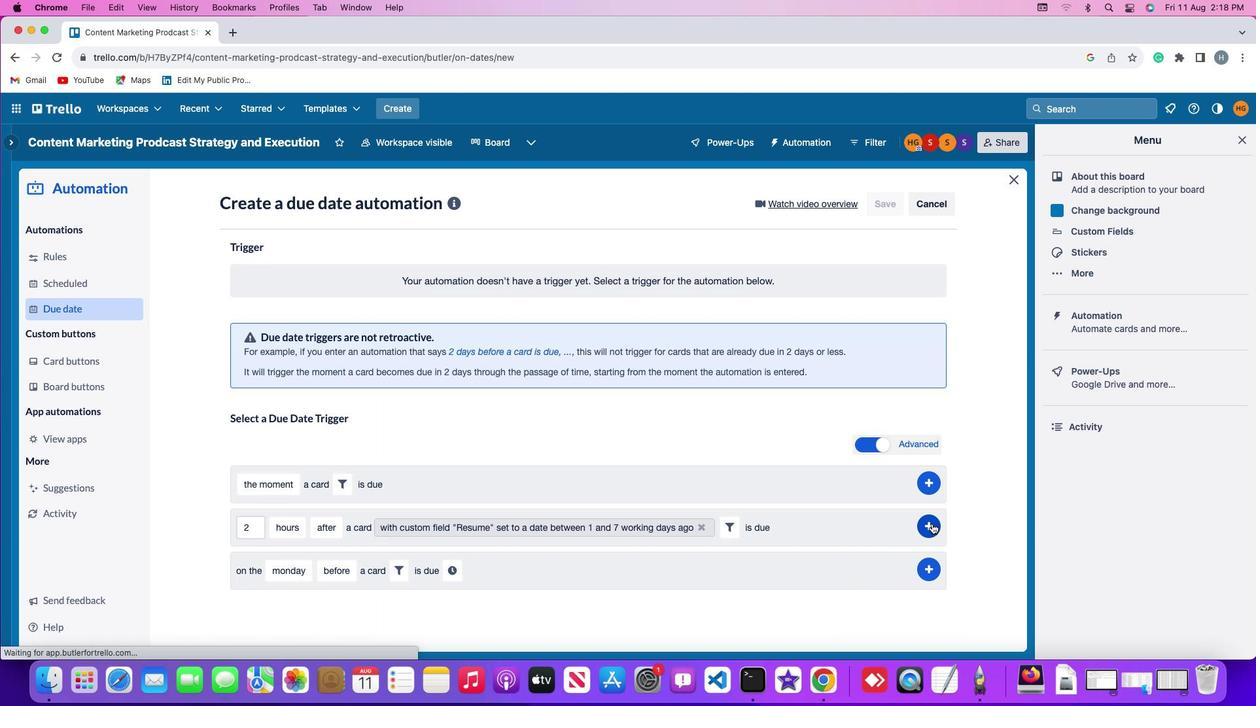 
Action: Mouse pressed left at (931, 523)
Screenshot: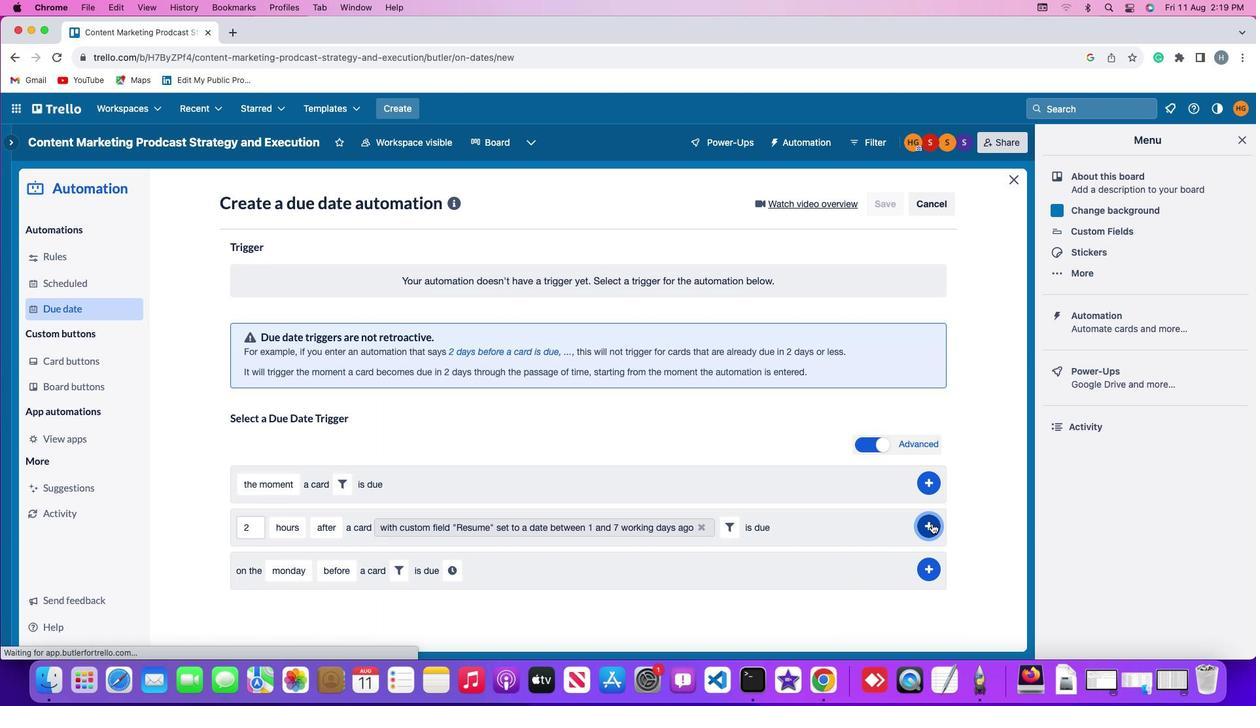 
Action: Mouse moved to (991, 444)
Screenshot: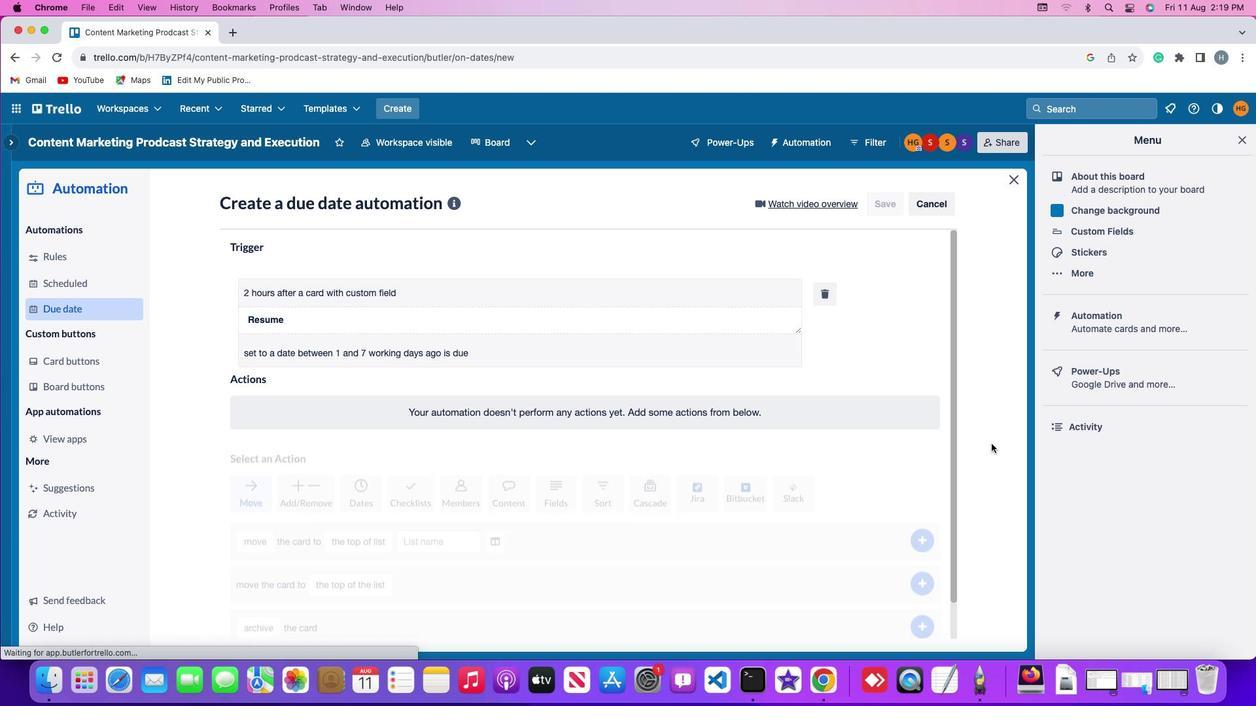 
